 Task: Select Kindle E-Readers from Kindle E-readers & Books. Add to cart Kindle Fire HD 8-2. Place order for _x000D_
16610 Lowe Rd_x000D_
Hudson, Michigan(MI), 49247, Cell Number (517) 448-8150
Action: Mouse moved to (42, 57)
Screenshot: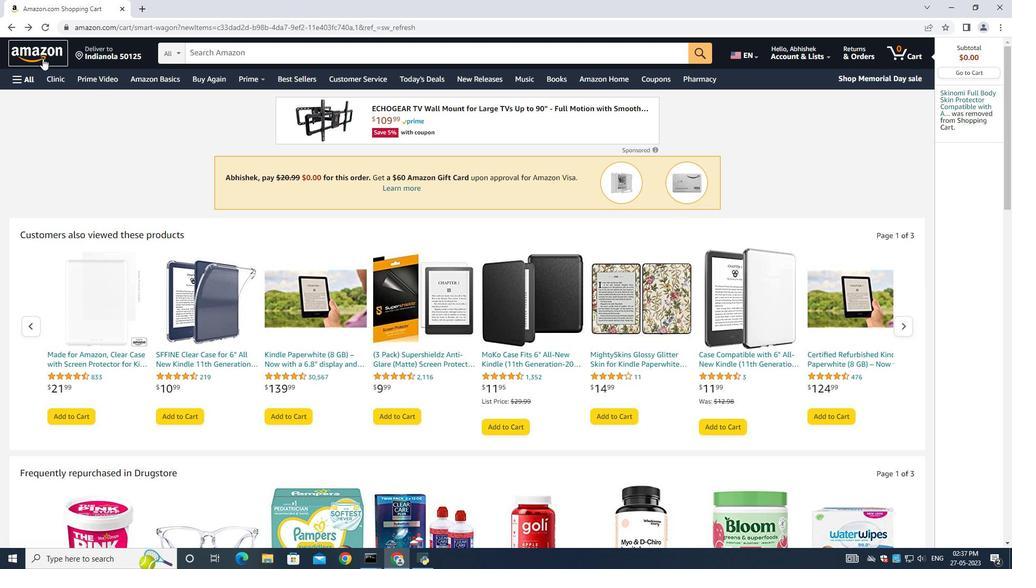 
Action: Mouse pressed left at (42, 57)
Screenshot: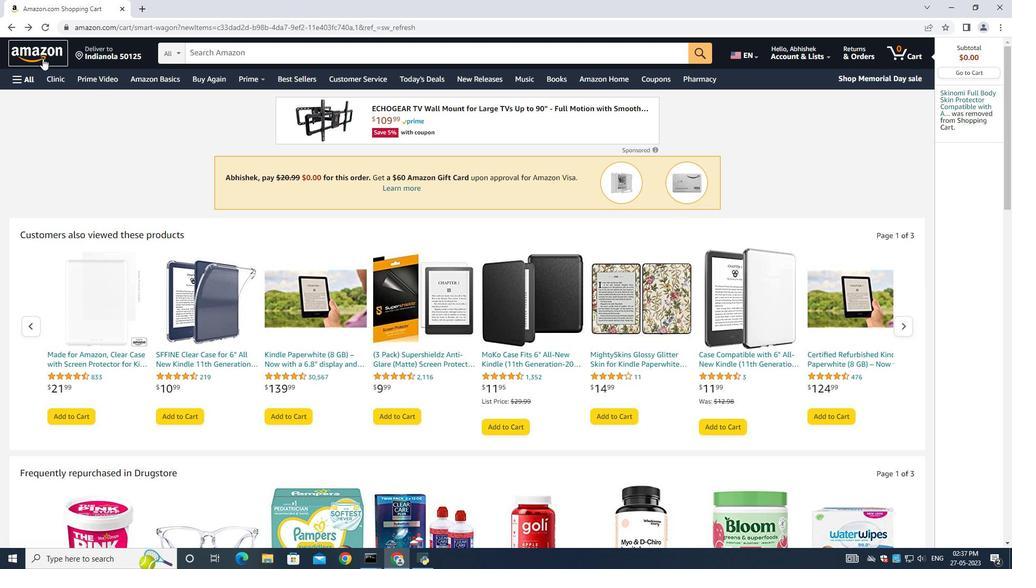 
Action: Mouse moved to (21, 73)
Screenshot: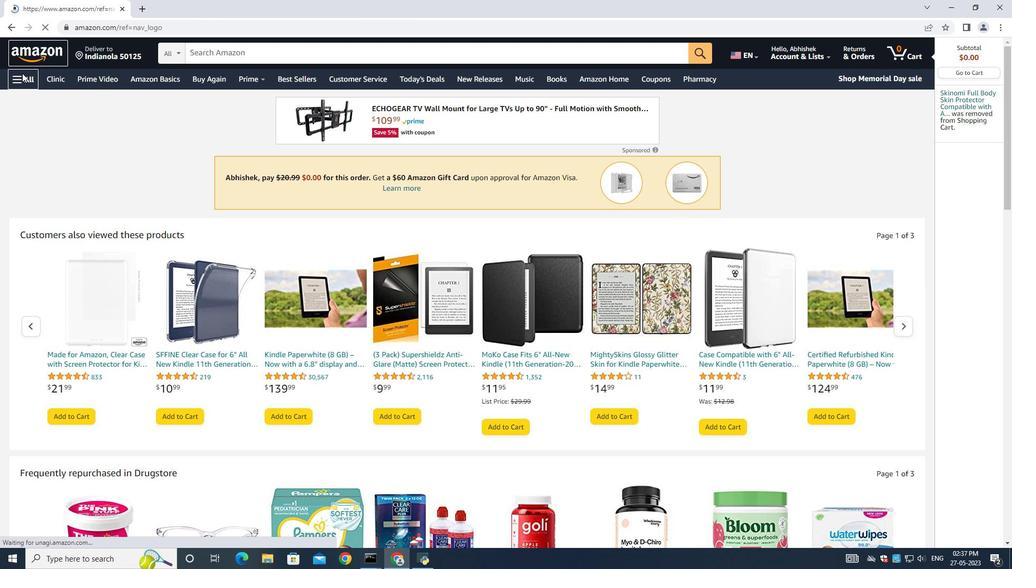 
Action: Mouse pressed left at (21, 73)
Screenshot: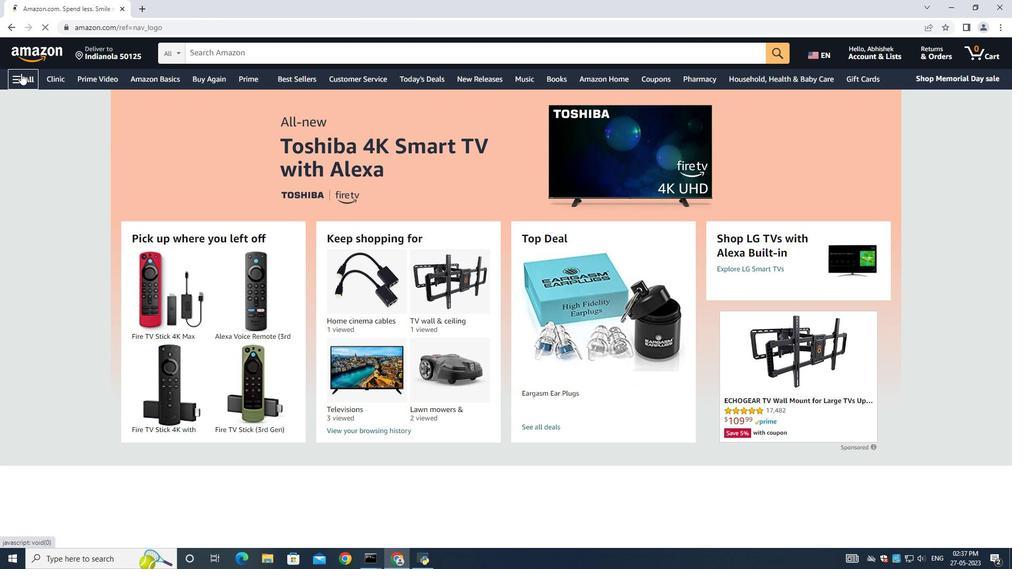 
Action: Mouse moved to (67, 318)
Screenshot: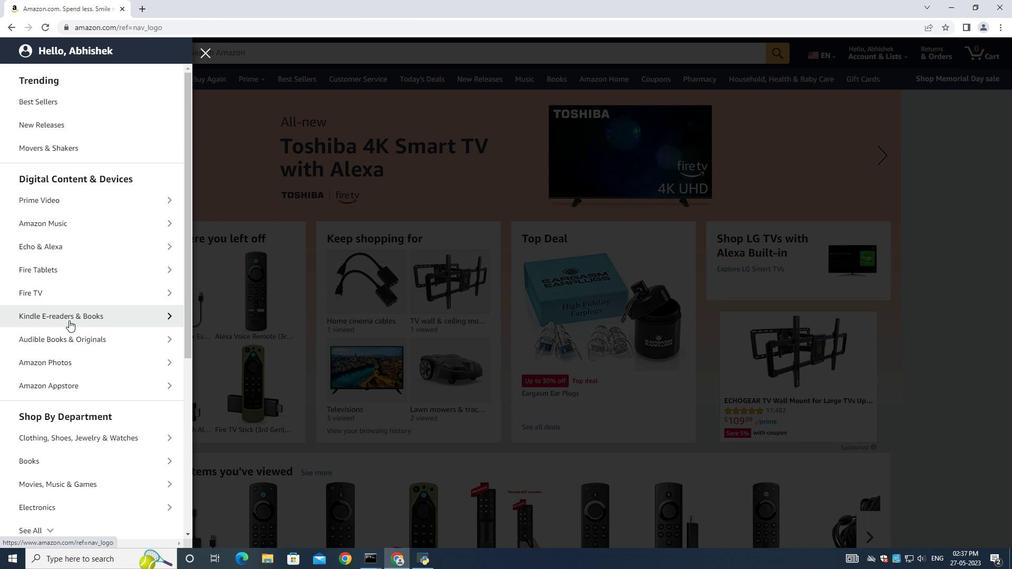 
Action: Mouse pressed left at (67, 318)
Screenshot: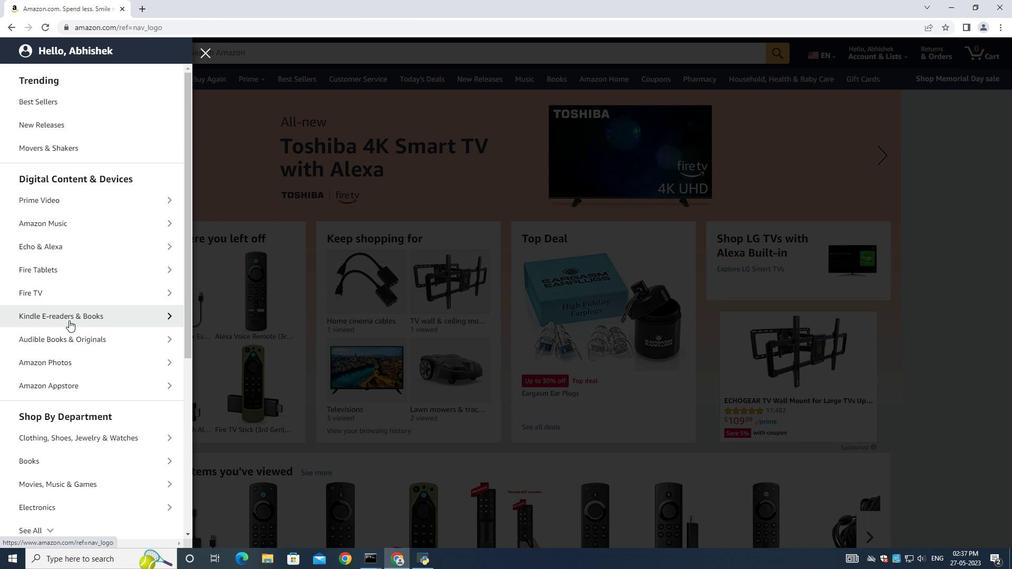 
Action: Mouse moved to (69, 266)
Screenshot: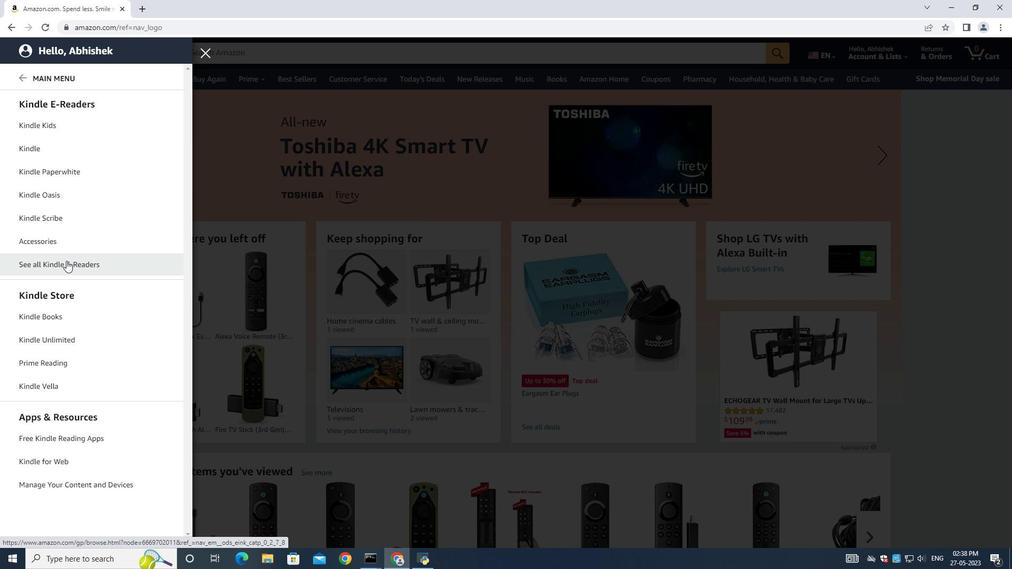 
Action: Mouse pressed left at (69, 266)
Screenshot: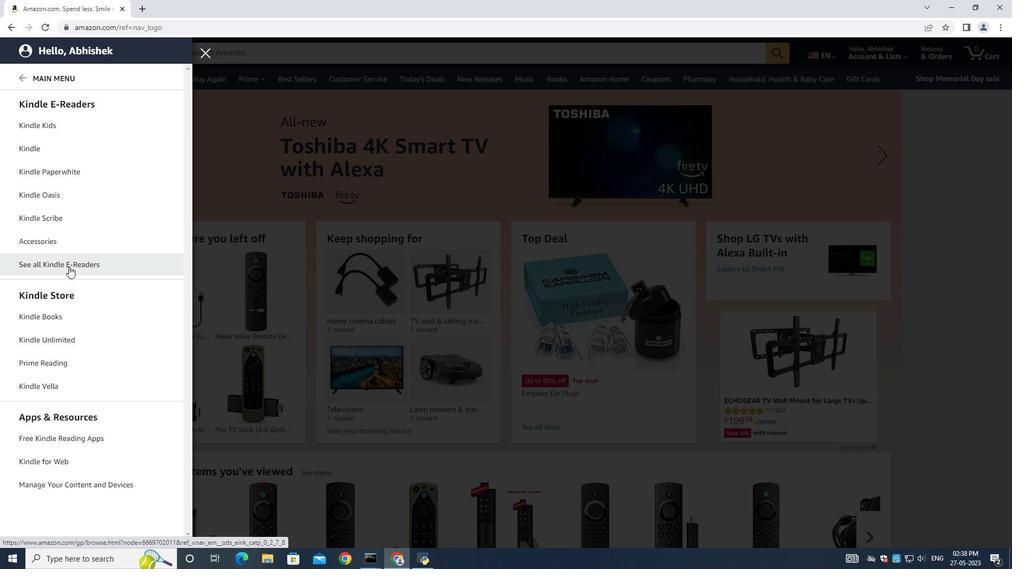 
Action: Mouse moved to (317, 52)
Screenshot: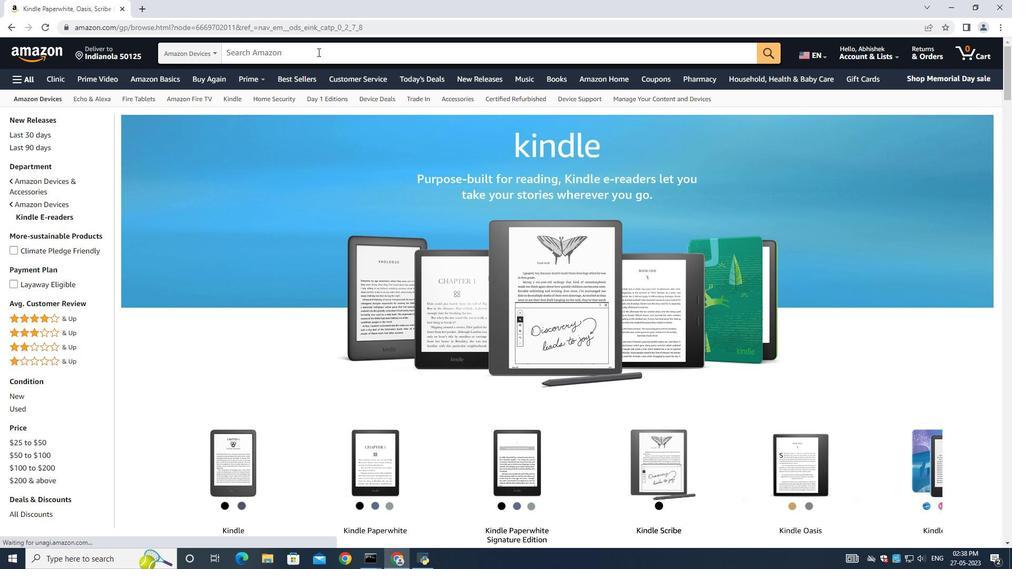 
Action: Mouse pressed left at (317, 52)
Screenshot: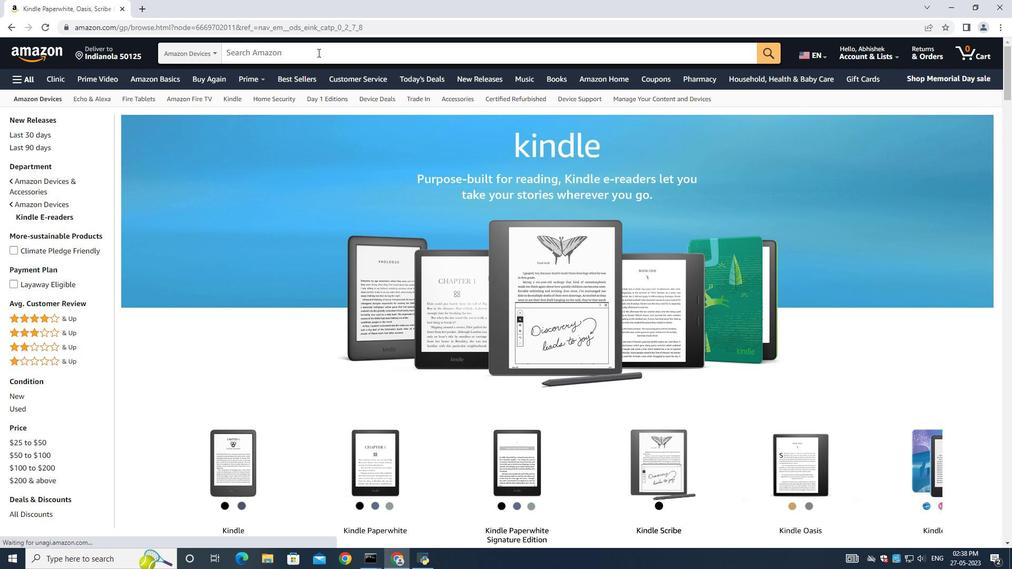 
Action: Mouse moved to (316, 53)
Screenshot: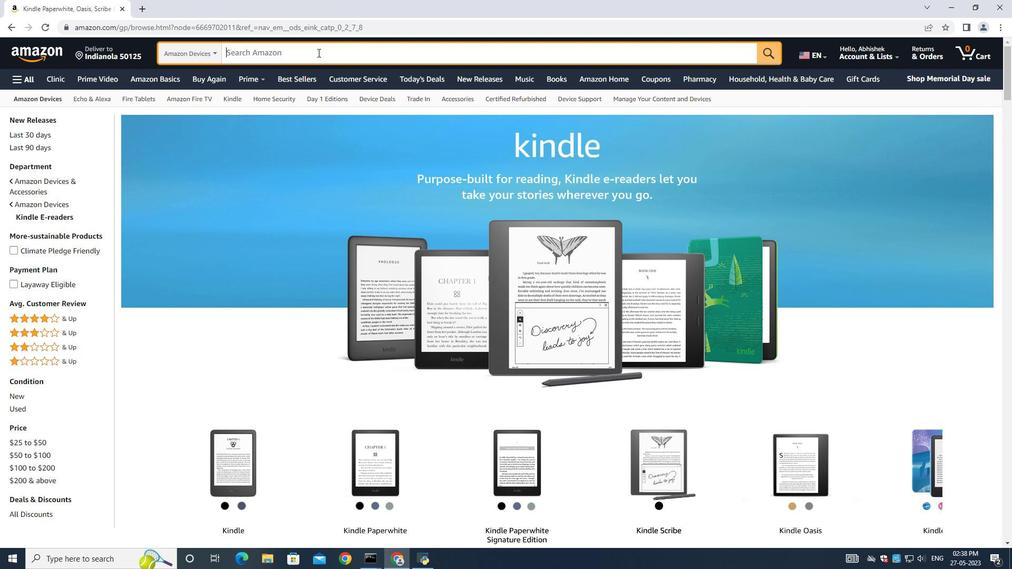 
Action: Key pressed <Key.shift>Kindle<Key.space><Key.shift><Key.shift><Key.shift><Key.shift><Key.shift><Key.shift><Key.shift>Fire<Key.space><Key.shift>HD<Key.space>8<Key.enter>
Screenshot: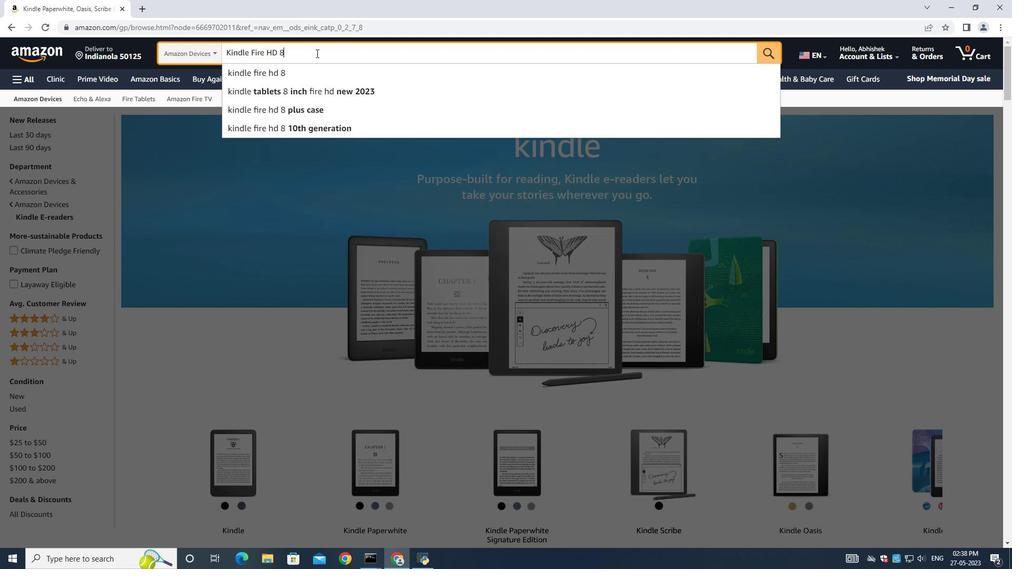 
Action: Mouse moved to (429, 168)
Screenshot: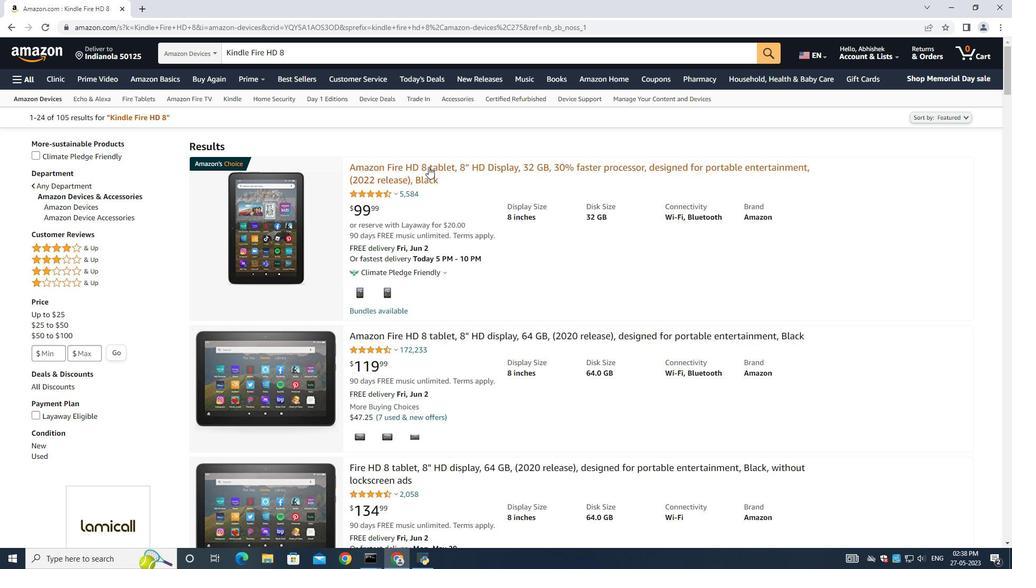 
Action: Mouse pressed left at (429, 168)
Screenshot: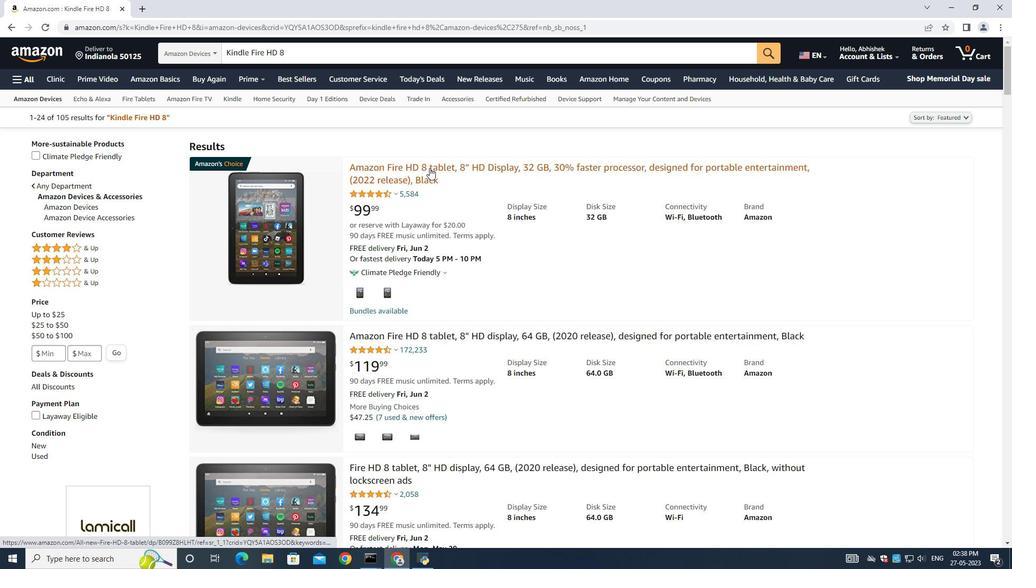 
Action: Mouse moved to (770, 311)
Screenshot: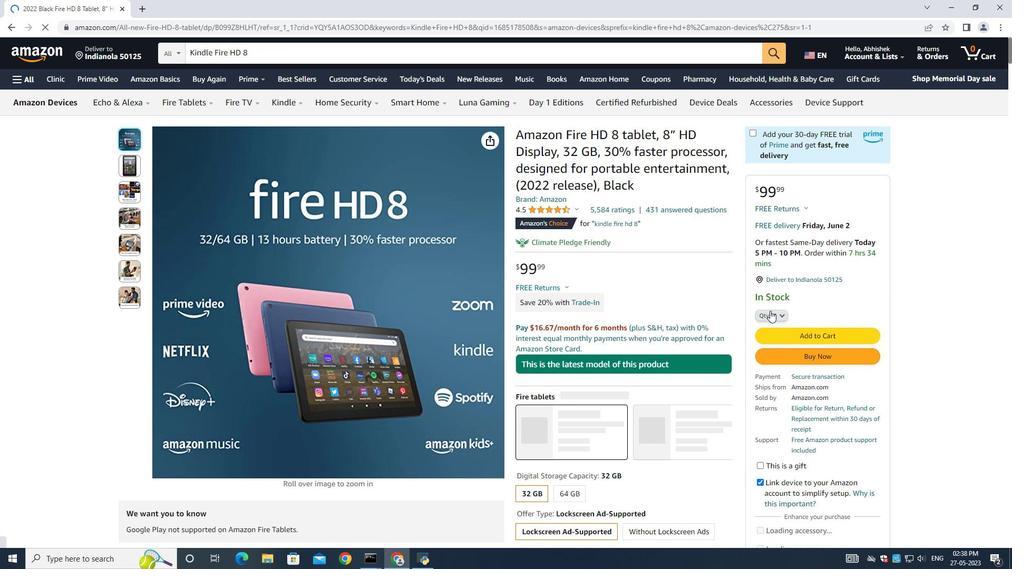 
Action: Mouse pressed left at (770, 311)
Screenshot: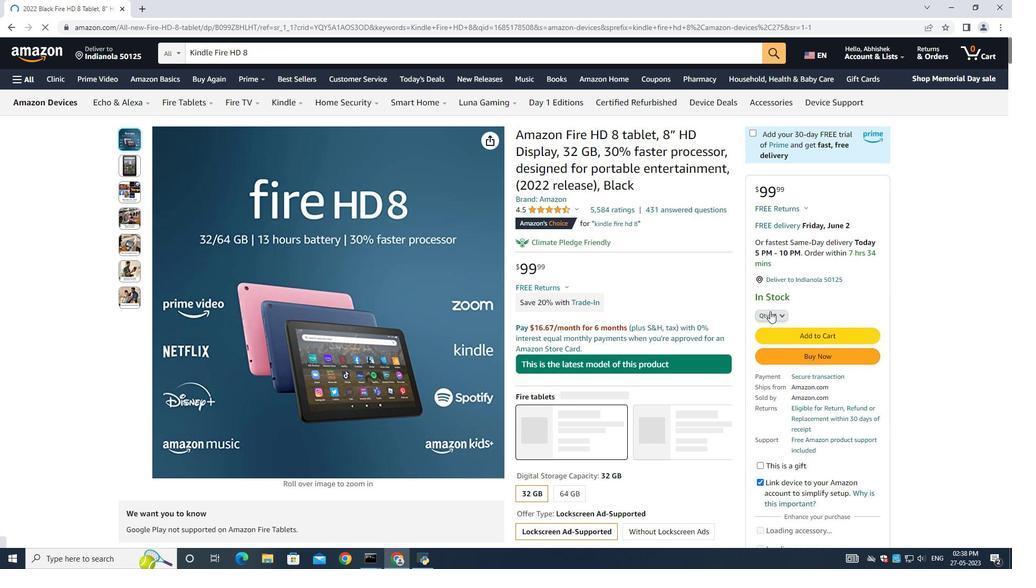 
Action: Mouse moved to (767, 331)
Screenshot: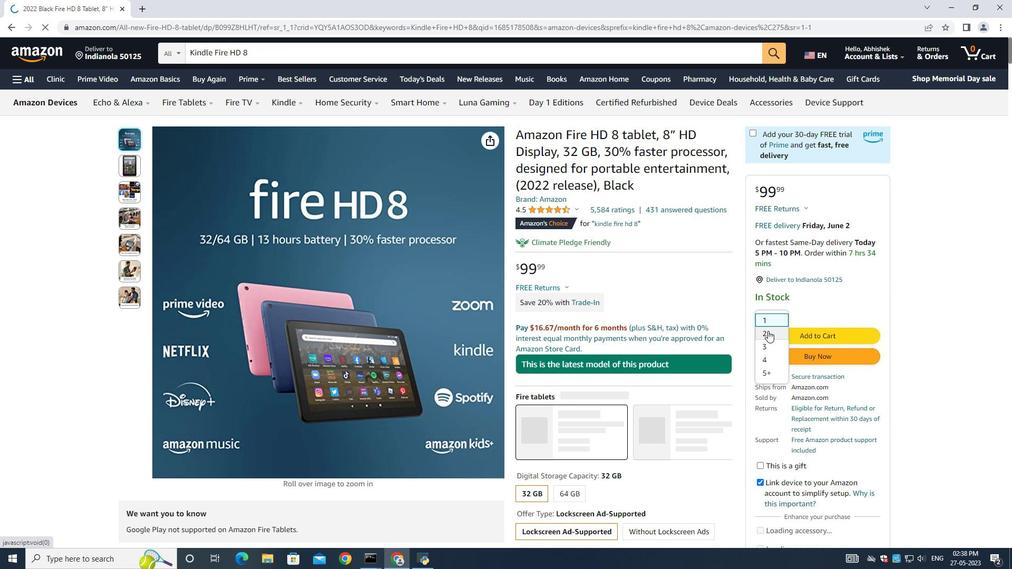 
Action: Mouse pressed left at (767, 331)
Screenshot: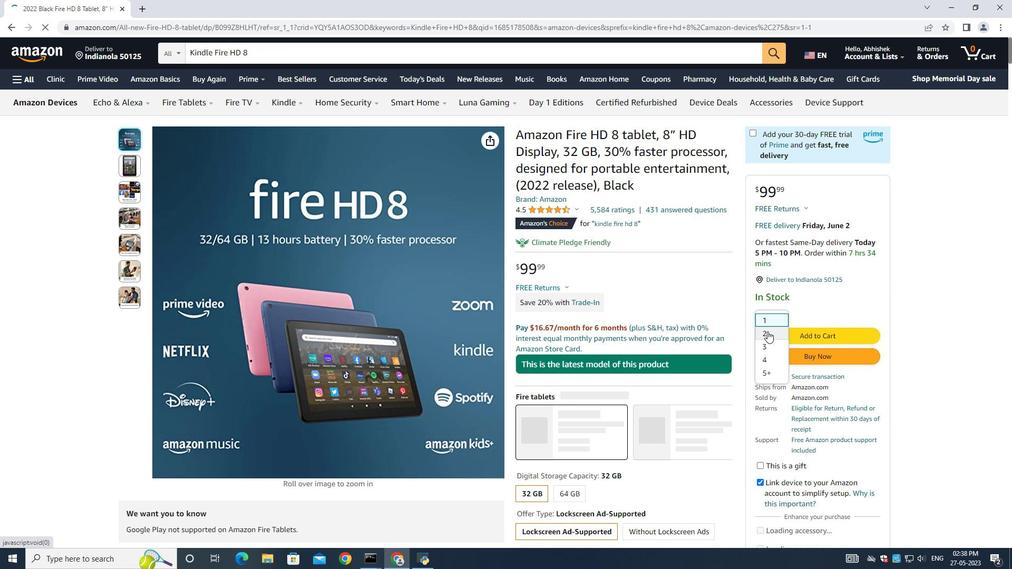
Action: Mouse moved to (791, 333)
Screenshot: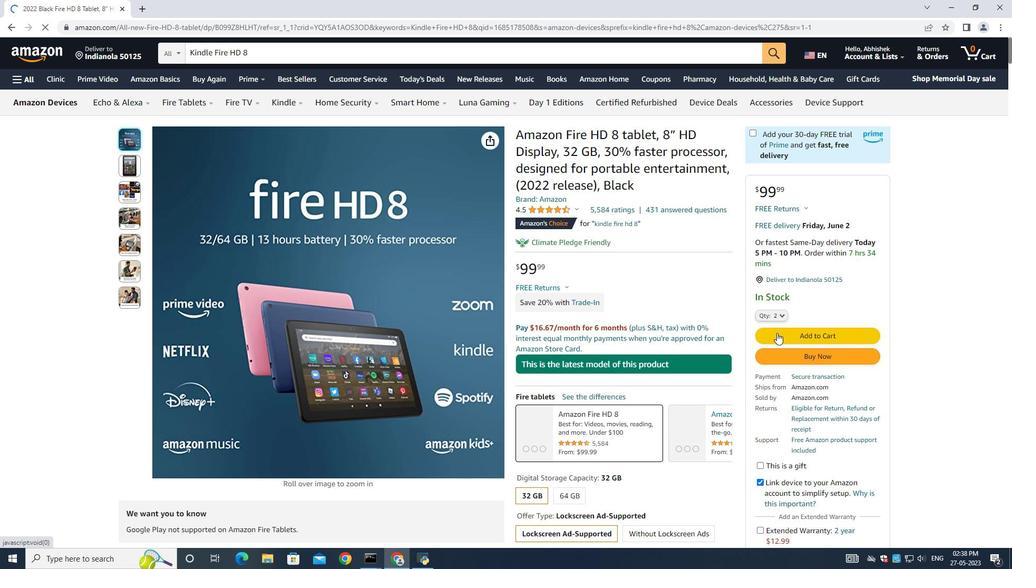
Action: Mouse pressed left at (791, 333)
Screenshot: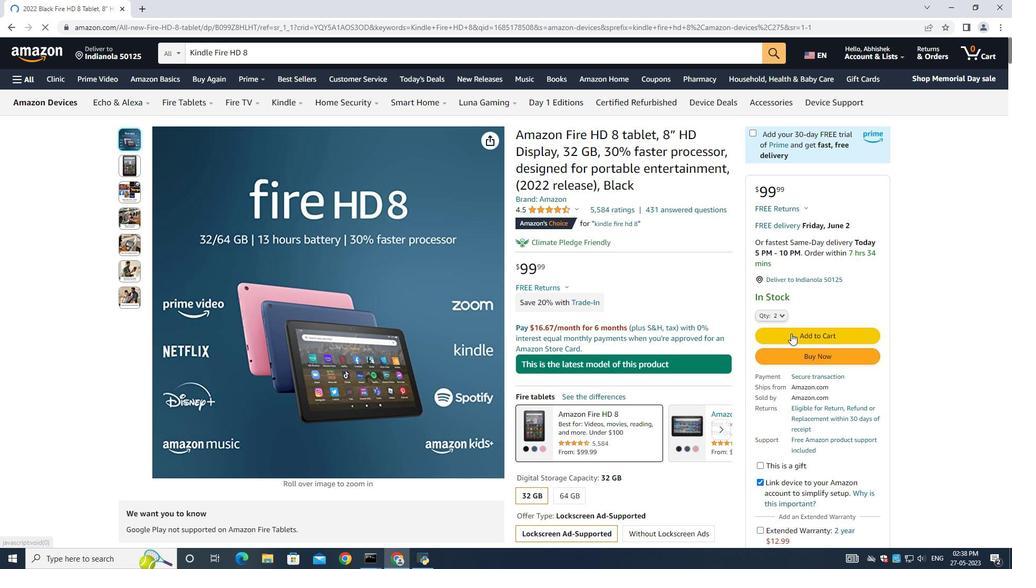 
Action: Mouse moved to (598, 344)
Screenshot: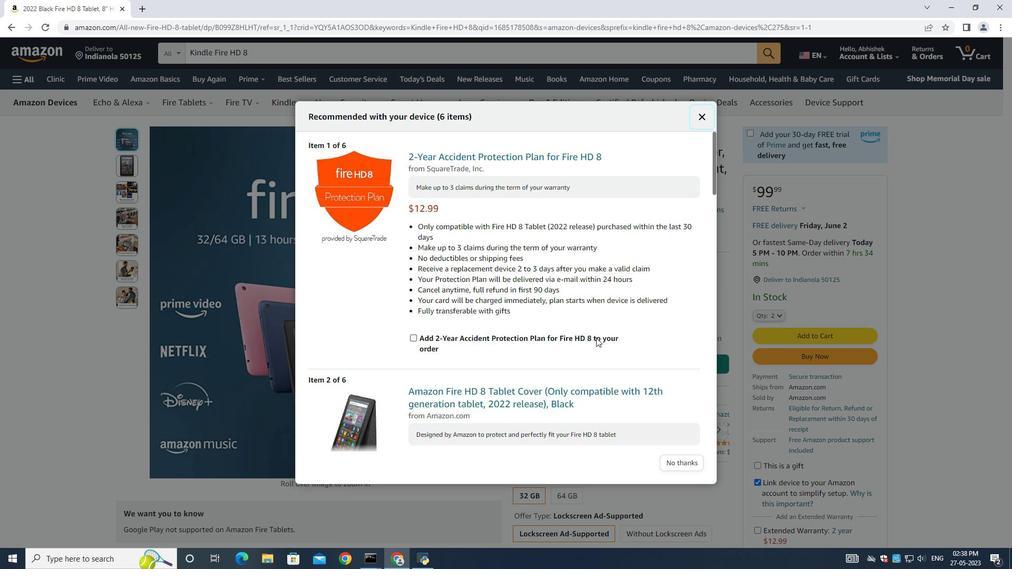 
Action: Mouse scrolled (598, 343) with delta (0, 0)
Screenshot: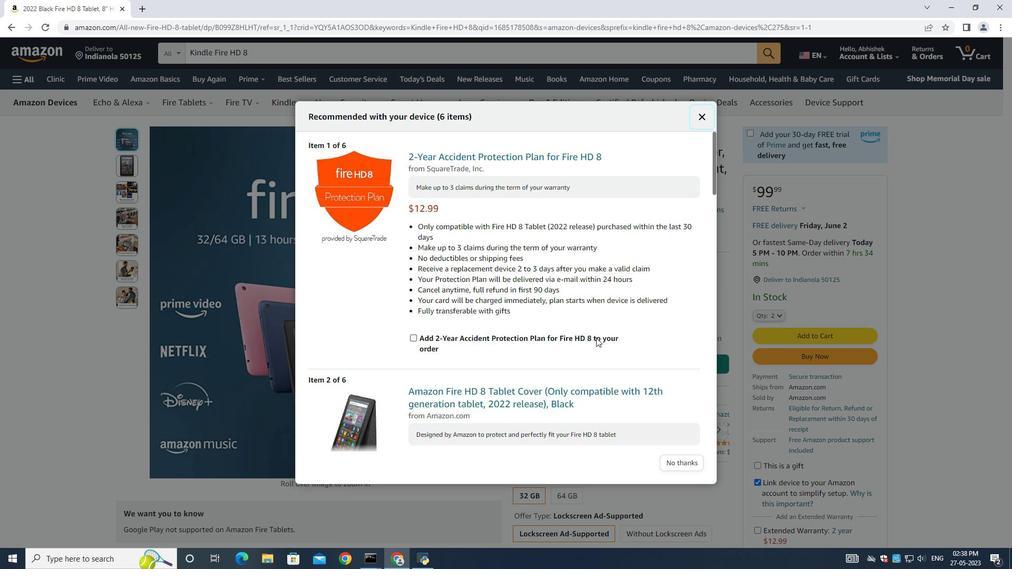 
Action: Mouse moved to (599, 349)
Screenshot: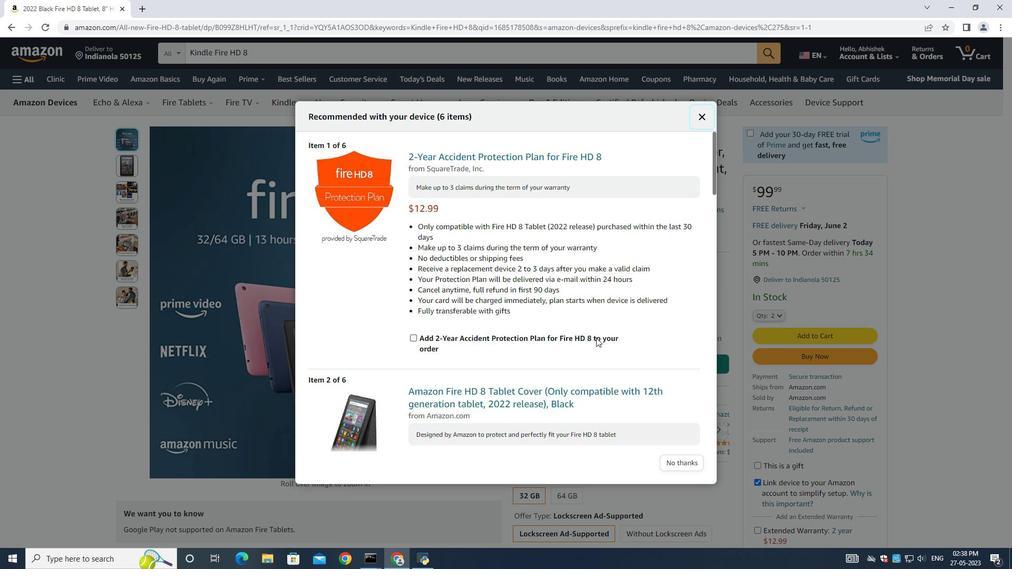 
Action: Mouse scrolled (599, 348) with delta (0, 0)
Screenshot: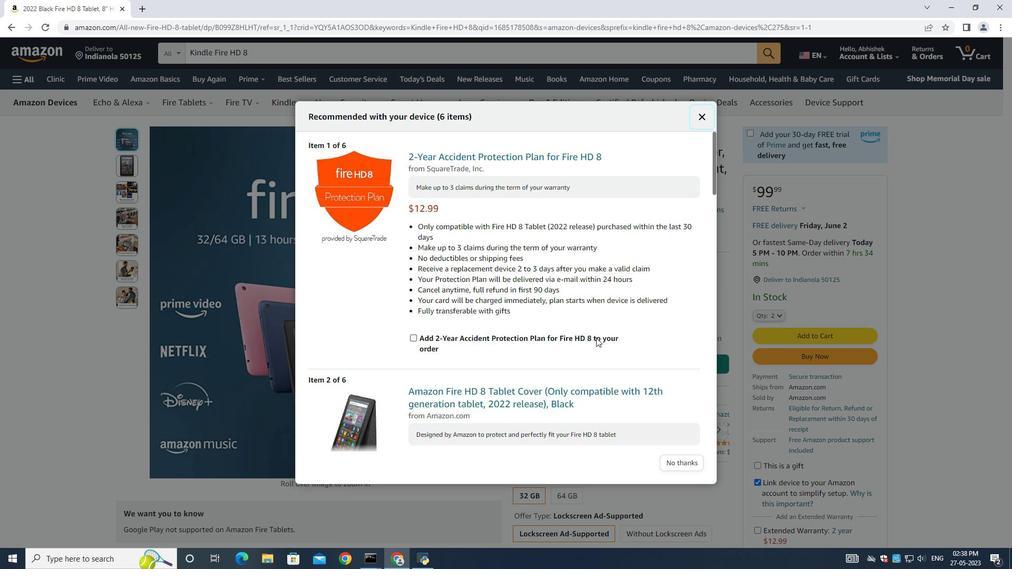 
Action: Mouse moved to (600, 351)
Screenshot: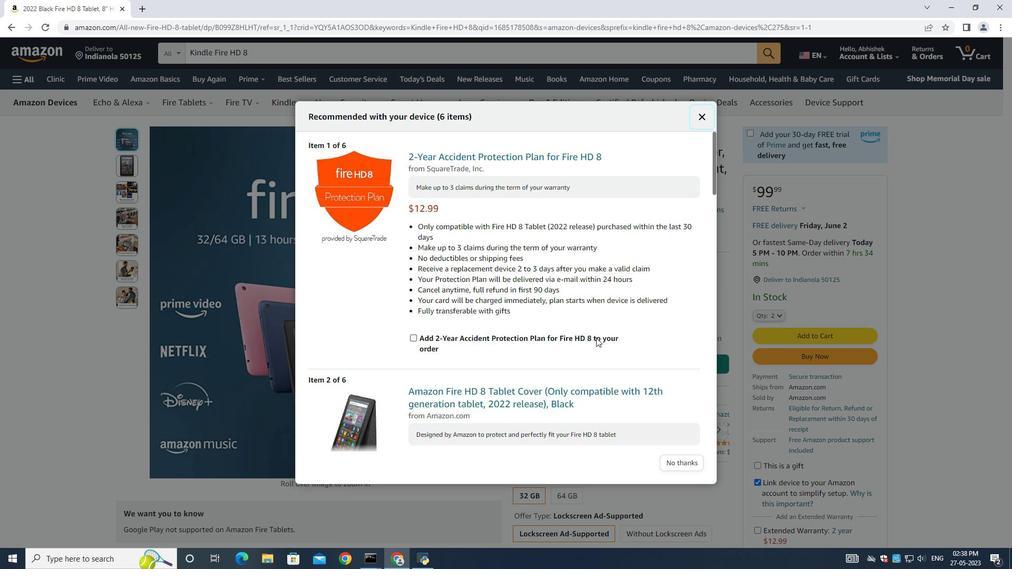 
Action: Mouse scrolled (600, 349) with delta (0, 0)
Screenshot: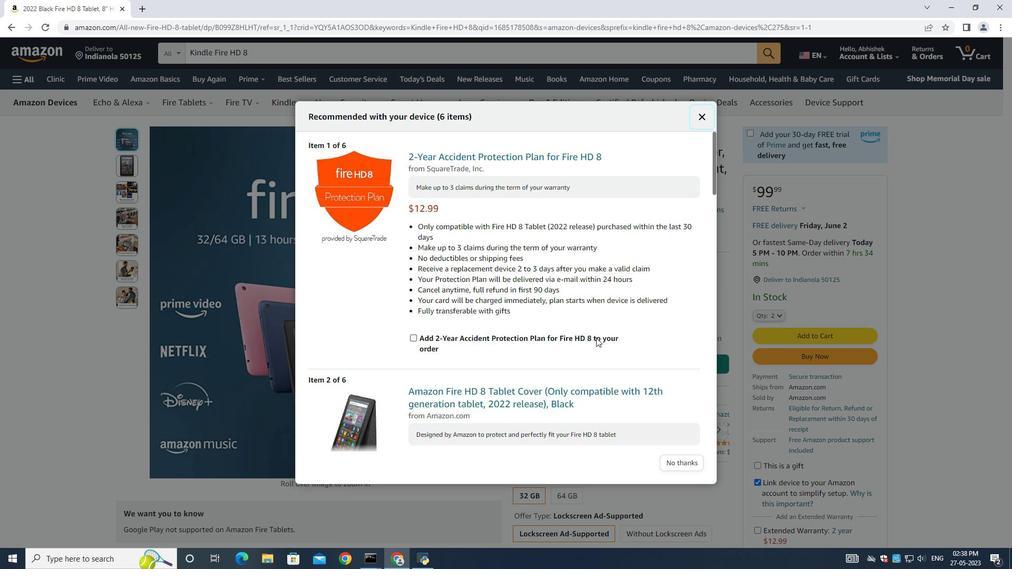 
Action: Mouse scrolled (600, 350) with delta (0, 0)
Screenshot: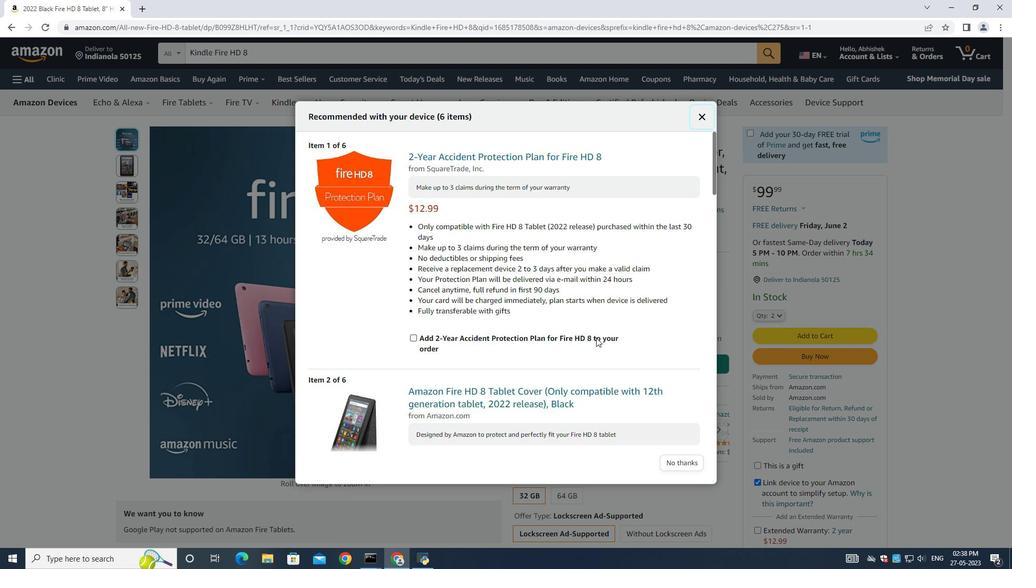 
Action: Mouse scrolled (600, 350) with delta (0, 0)
Screenshot: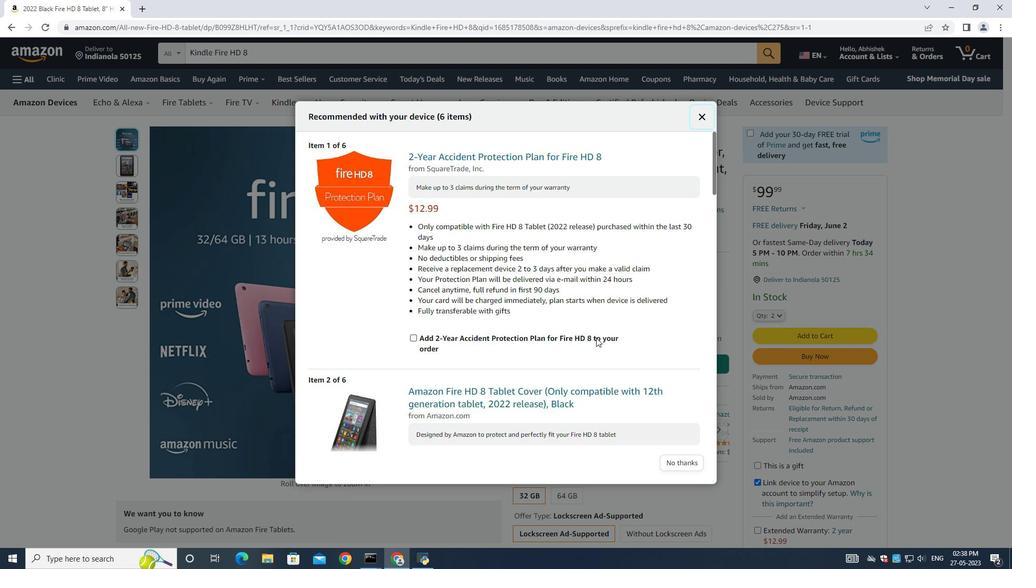 
Action: Mouse moved to (663, 462)
Screenshot: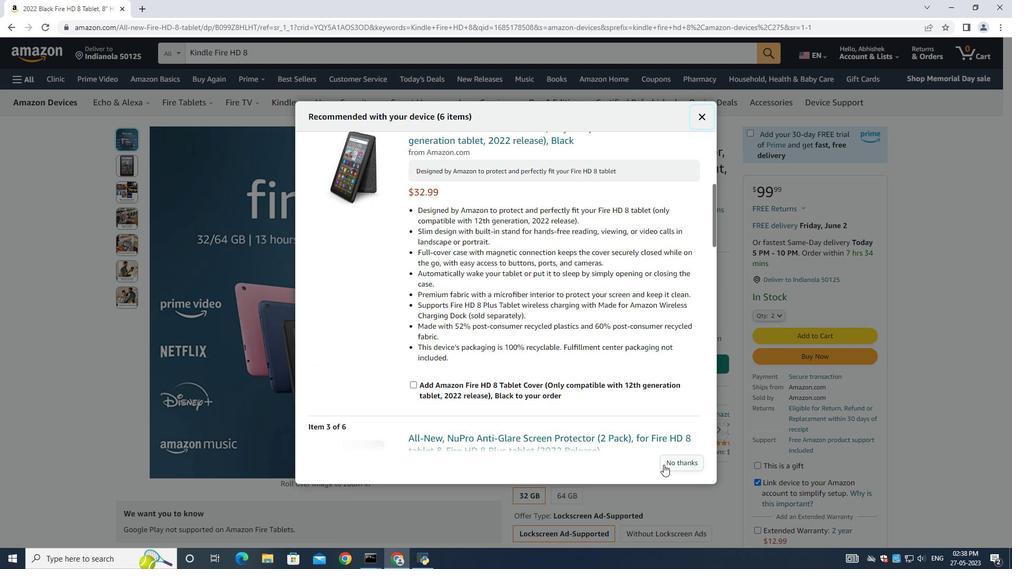 
Action: Mouse pressed left at (663, 462)
Screenshot: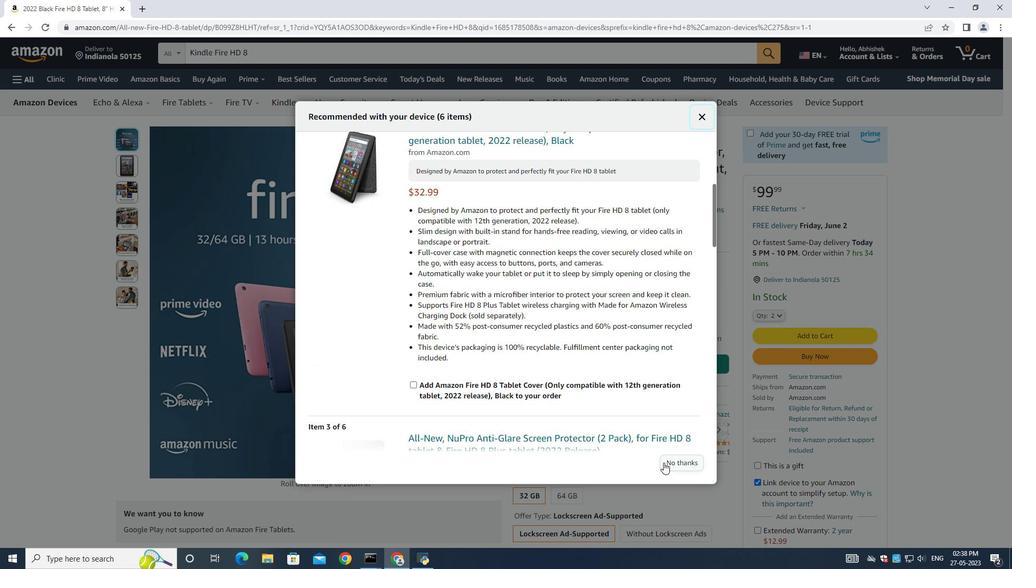
Action: Mouse moved to (745, 134)
Screenshot: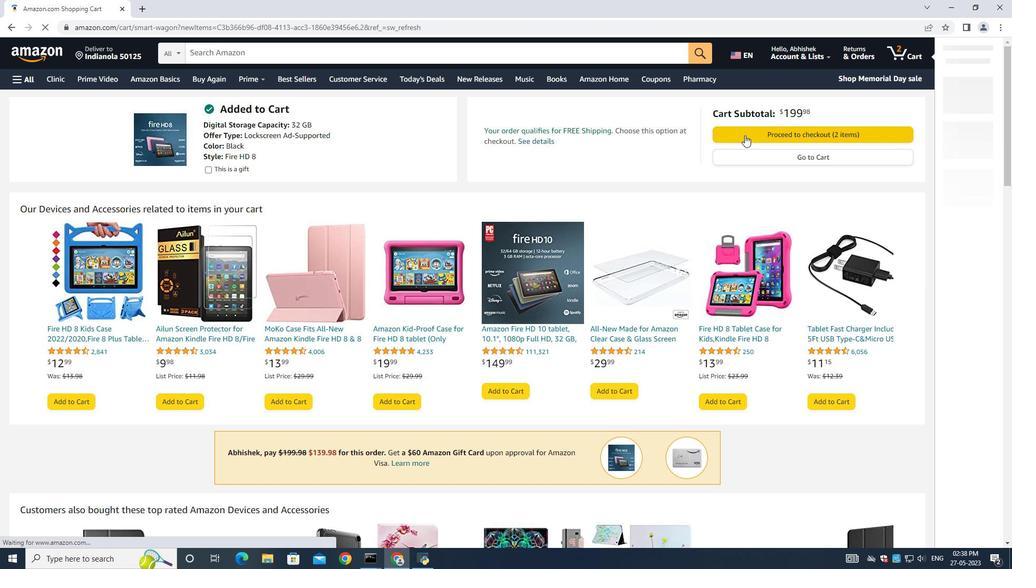 
Action: Mouse pressed left at (745, 134)
Screenshot: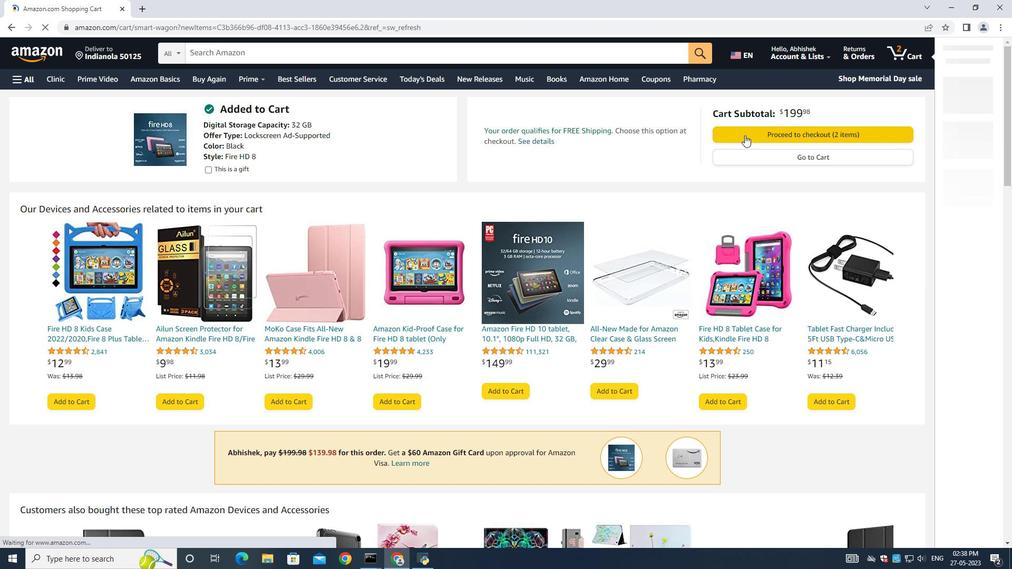 
Action: Mouse moved to (460, 239)
Screenshot: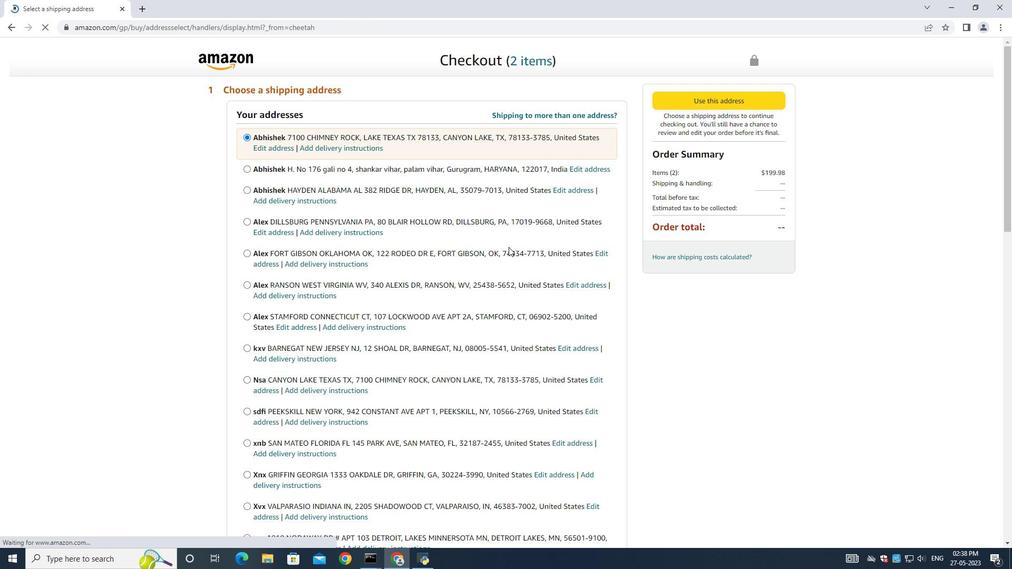 
Action: Mouse scrolled (460, 239) with delta (0, 0)
Screenshot: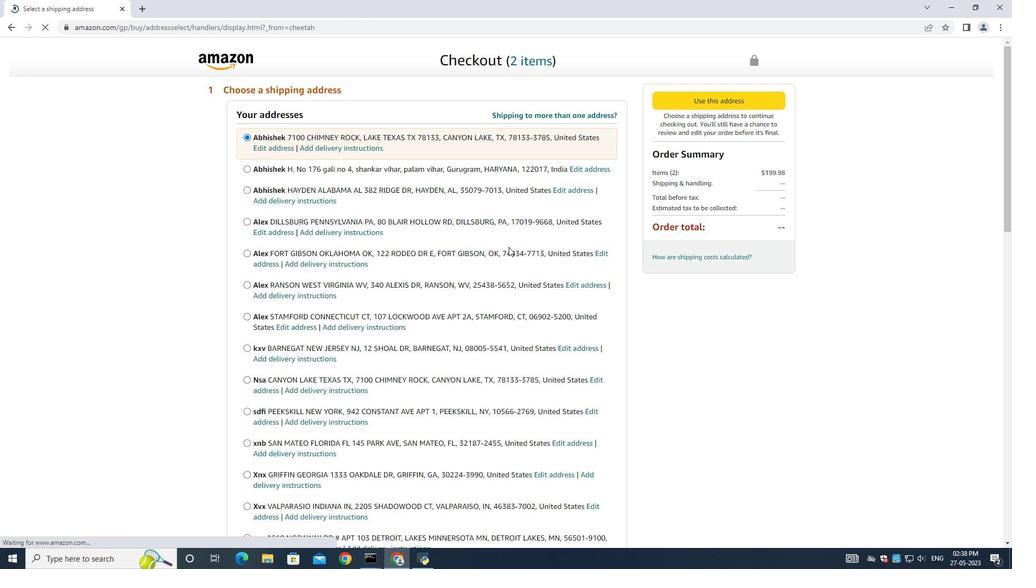
Action: Mouse moved to (460, 239)
Screenshot: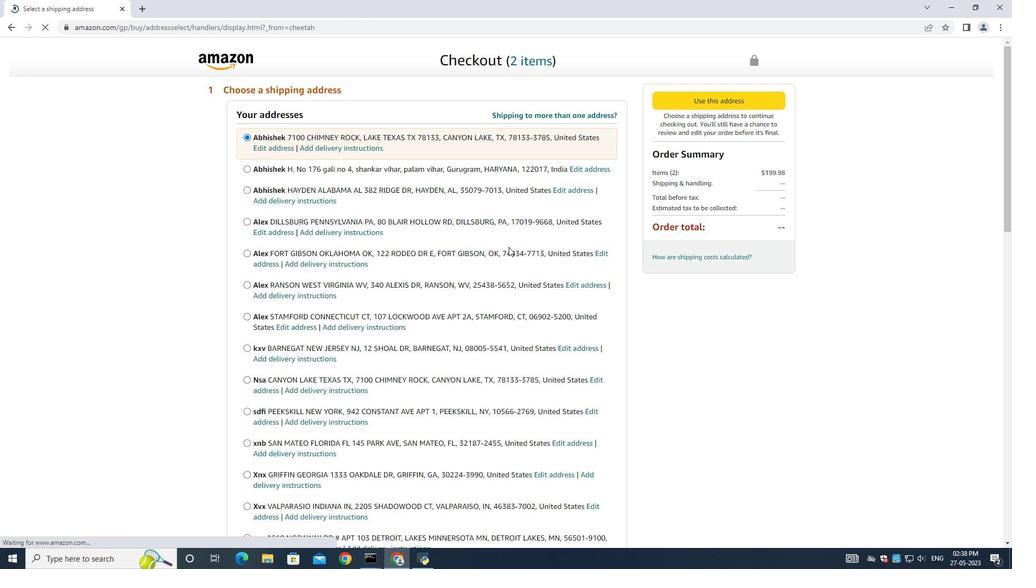 
Action: Mouse scrolled (460, 239) with delta (0, 0)
Screenshot: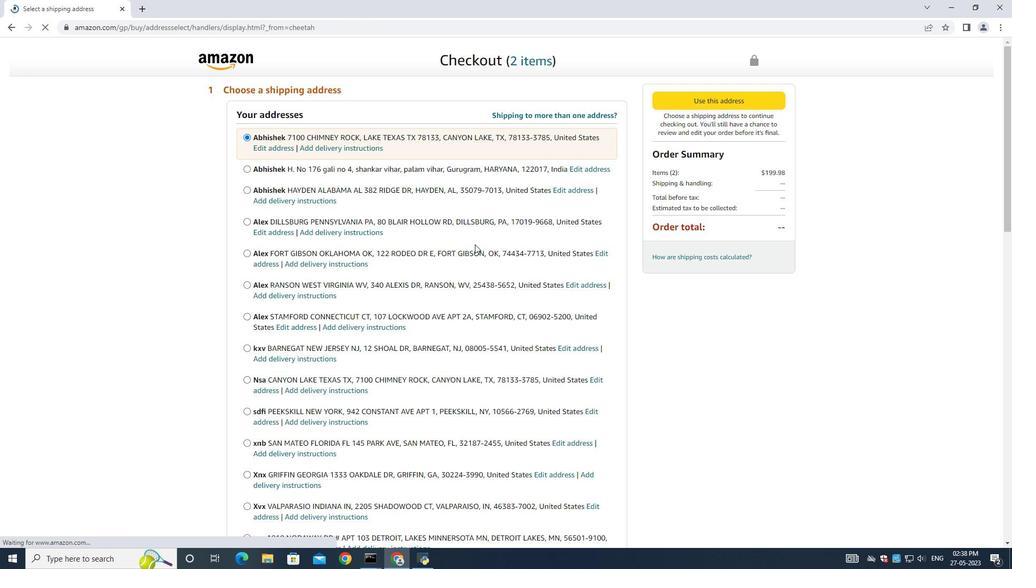 
Action: Mouse moved to (460, 240)
Screenshot: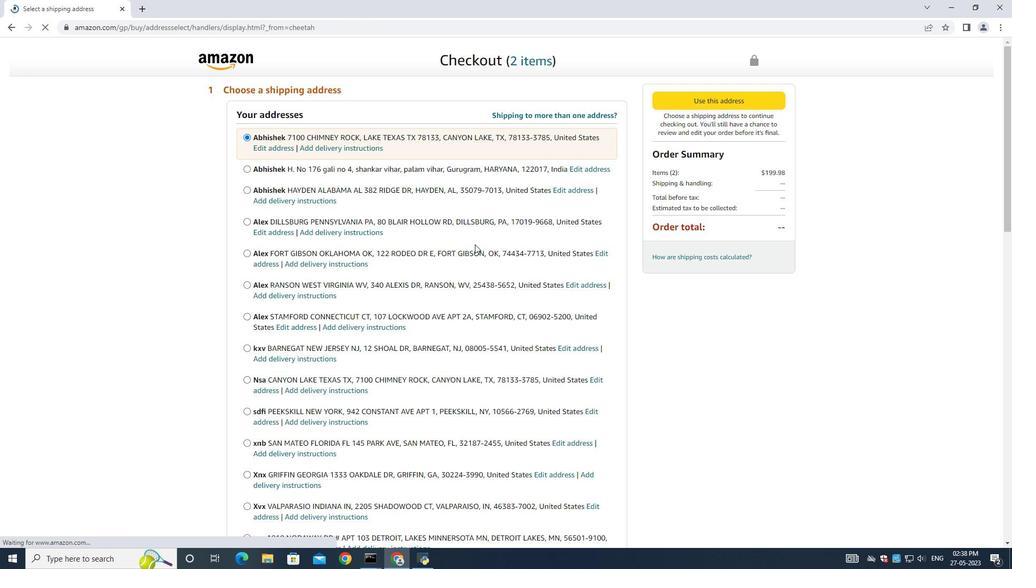 
Action: Mouse scrolled (460, 239) with delta (0, 0)
Screenshot: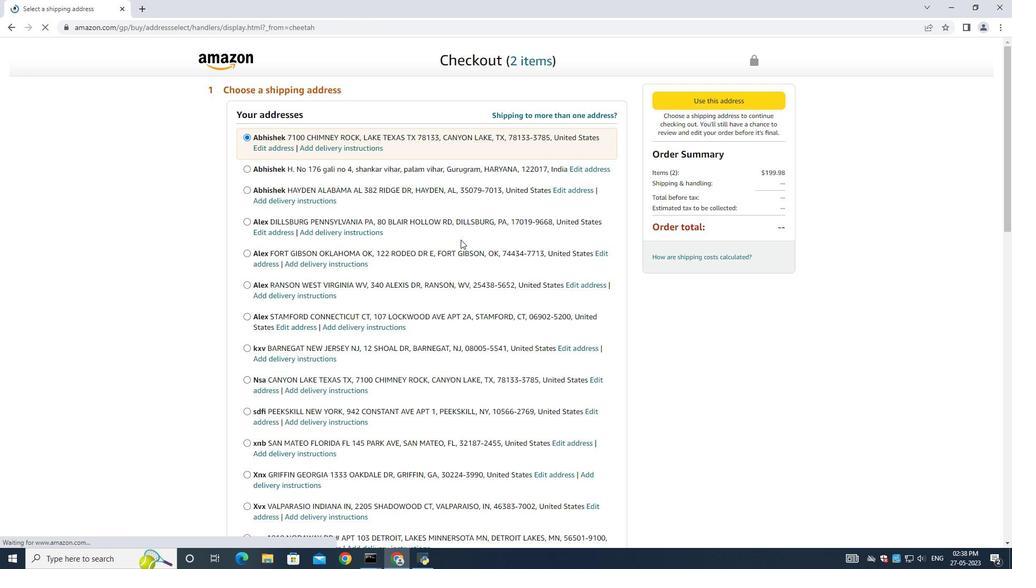 
Action: Mouse moved to (460, 240)
Screenshot: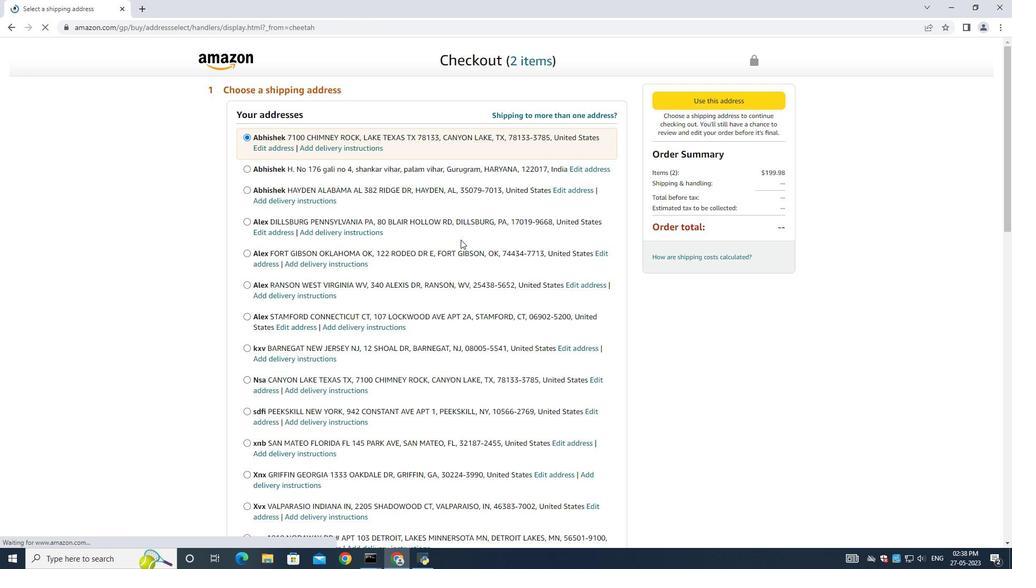 
Action: Mouse scrolled (460, 240) with delta (0, 0)
Screenshot: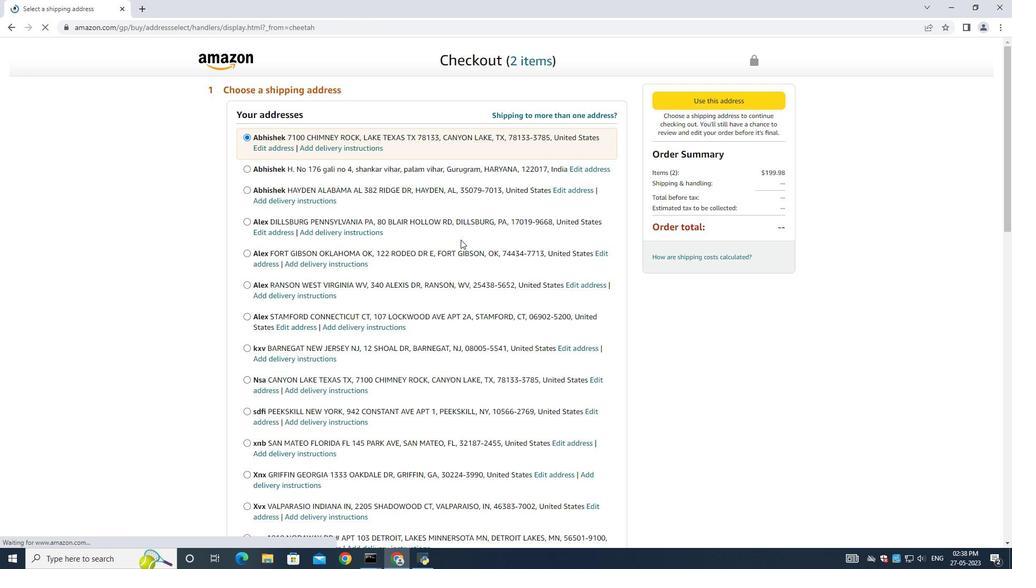 
Action: Mouse scrolled (460, 240) with delta (0, 0)
Screenshot: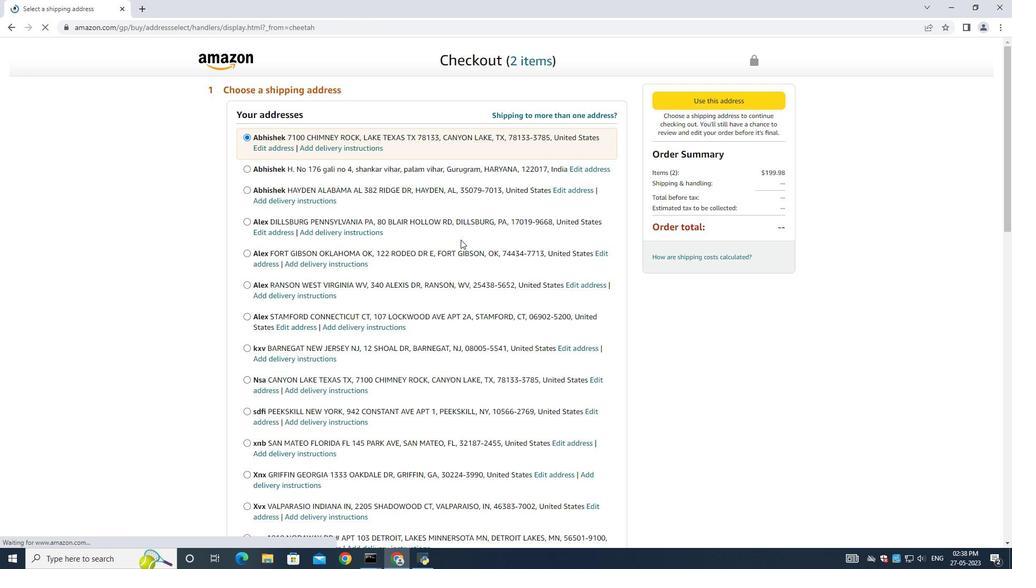 
Action: Mouse scrolled (460, 240) with delta (0, 0)
Screenshot: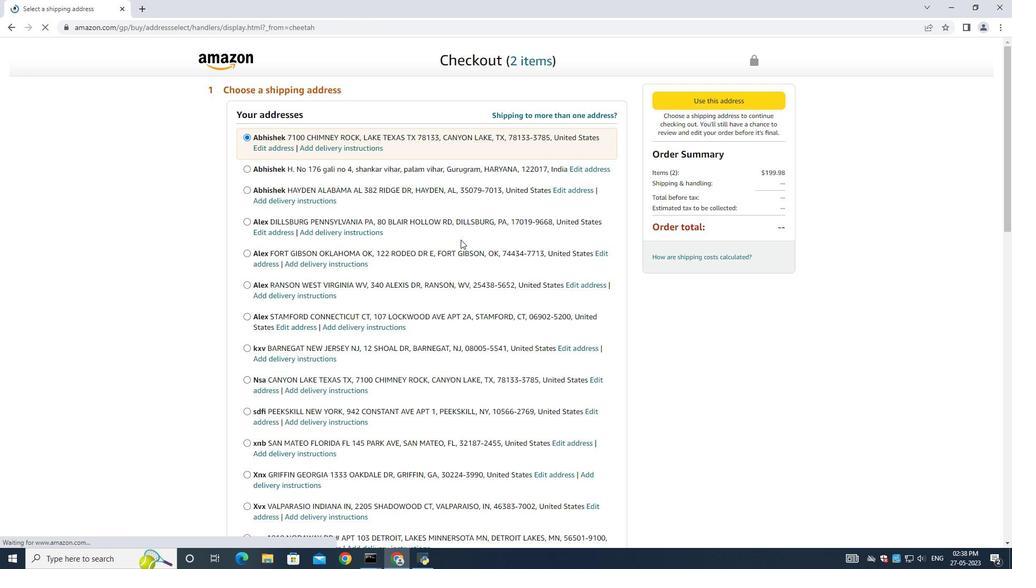 
Action: Mouse scrolled (460, 240) with delta (0, 0)
Screenshot: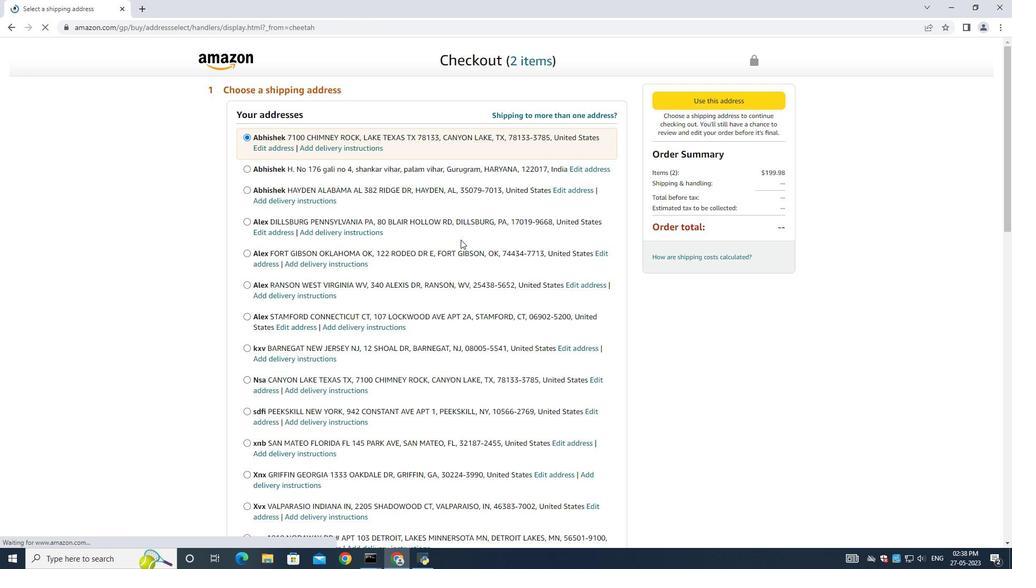 
Action: Mouse moved to (466, 236)
Screenshot: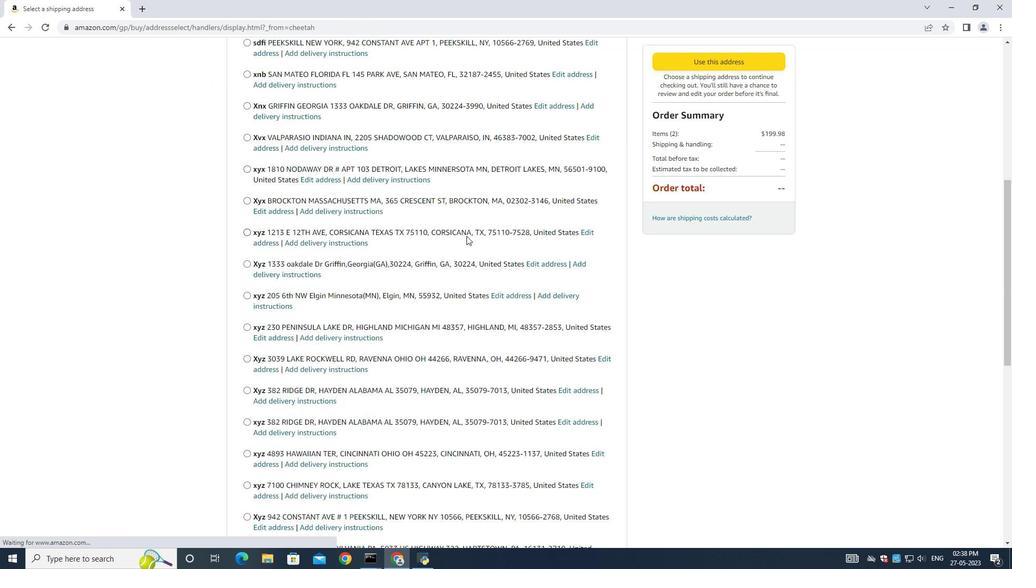 
Action: Mouse scrolled (466, 235) with delta (0, 0)
Screenshot: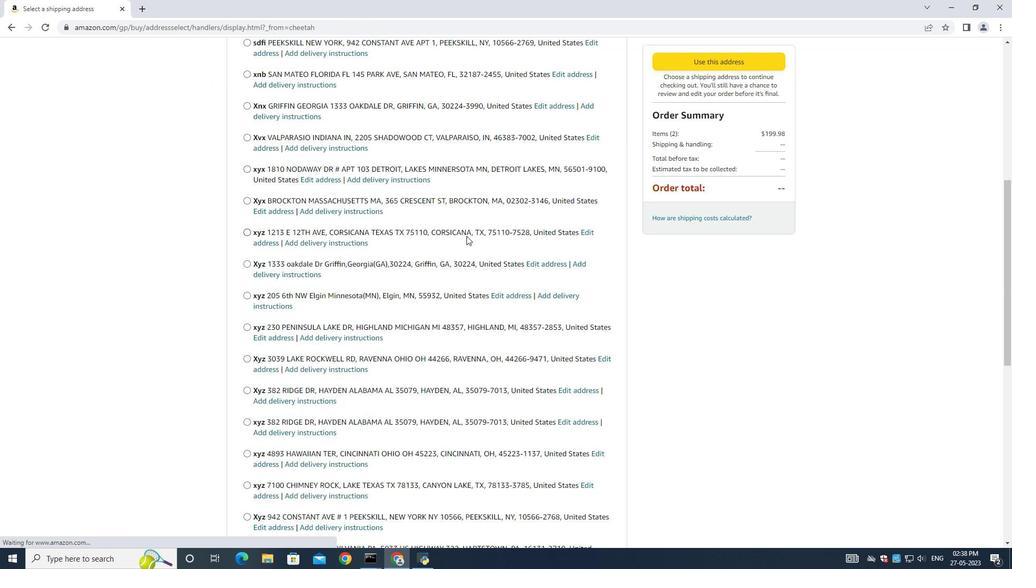 
Action: Mouse scrolled (466, 235) with delta (0, 0)
Screenshot: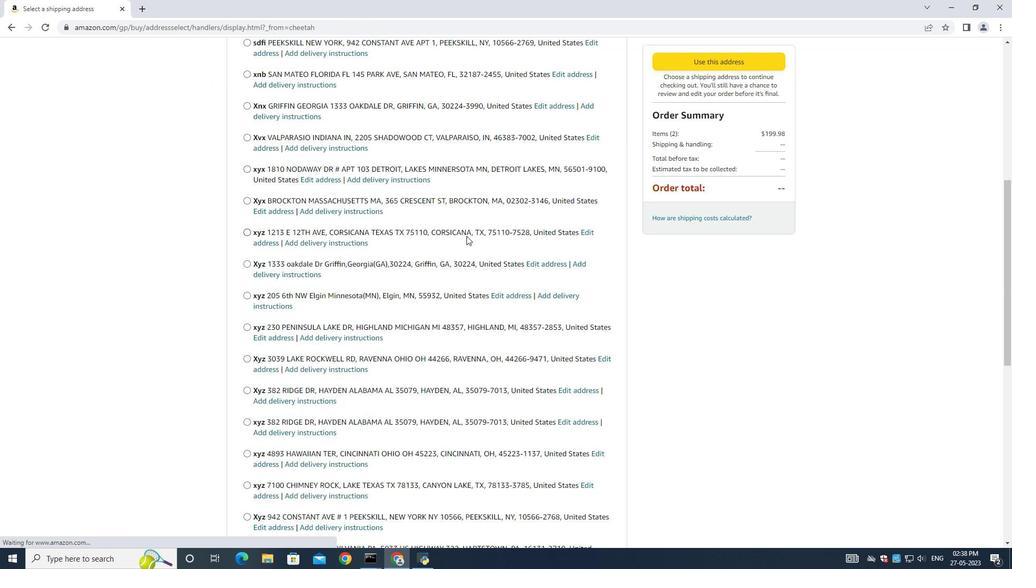 
Action: Mouse scrolled (466, 235) with delta (0, 0)
Screenshot: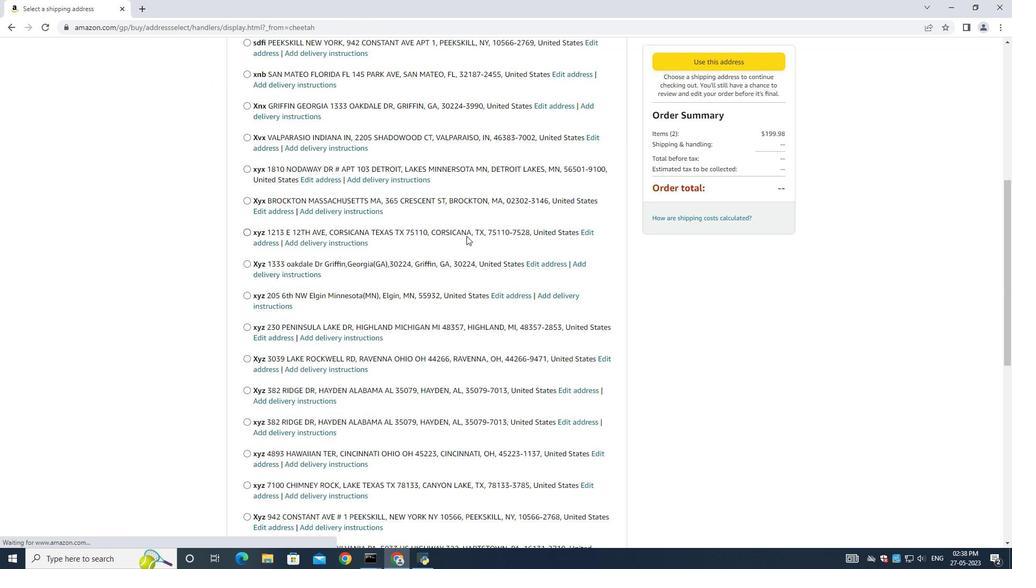 
Action: Mouse scrolled (466, 235) with delta (0, 0)
Screenshot: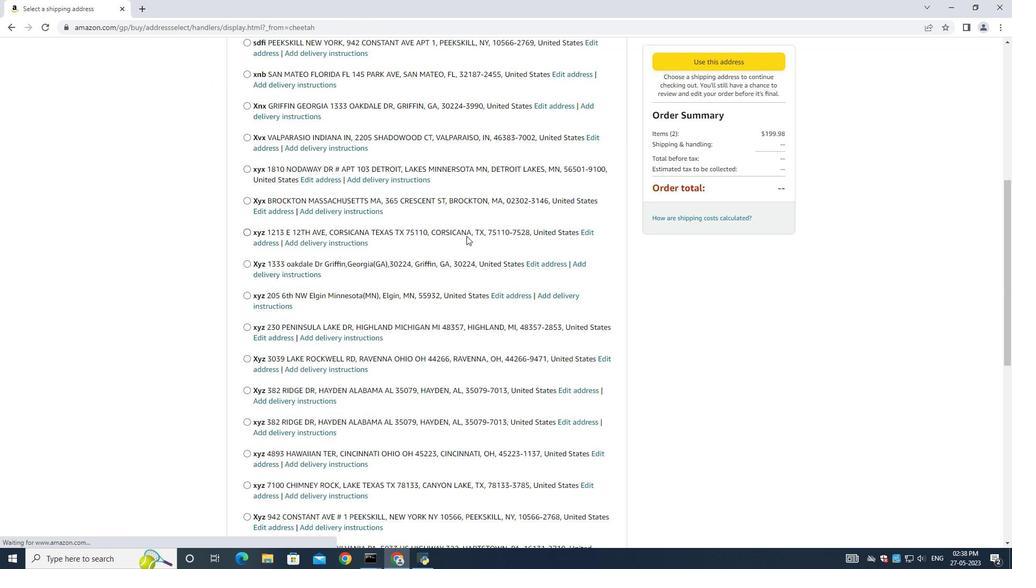 
Action: Mouse scrolled (466, 235) with delta (0, 0)
Screenshot: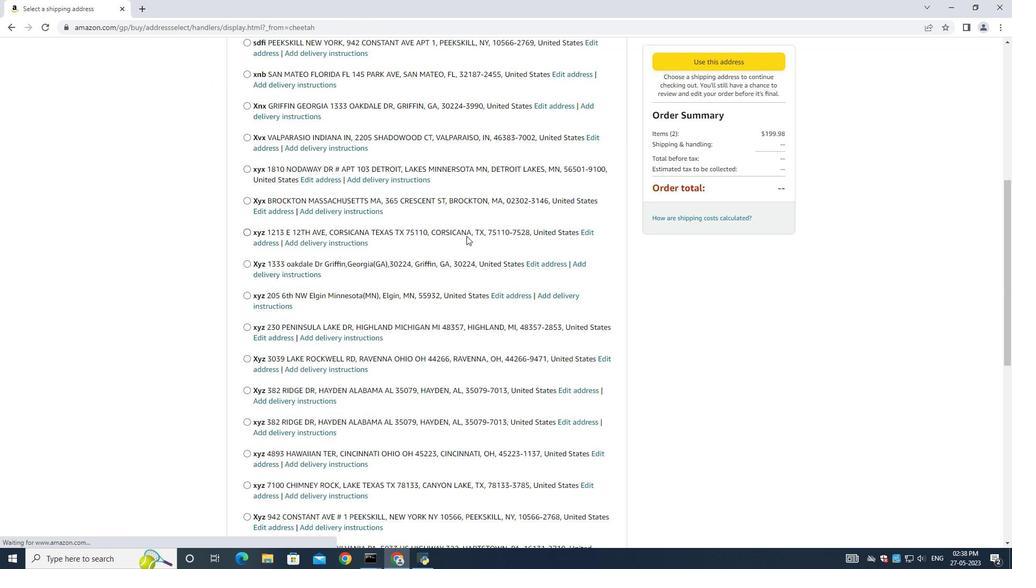 
Action: Mouse moved to (467, 236)
Screenshot: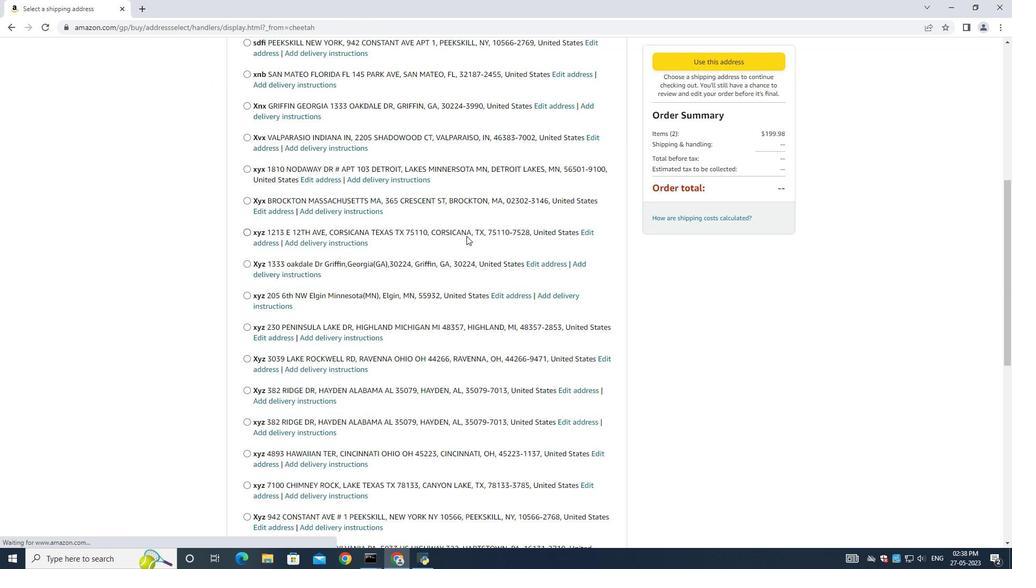 
Action: Mouse scrolled (466, 235) with delta (0, 0)
Screenshot: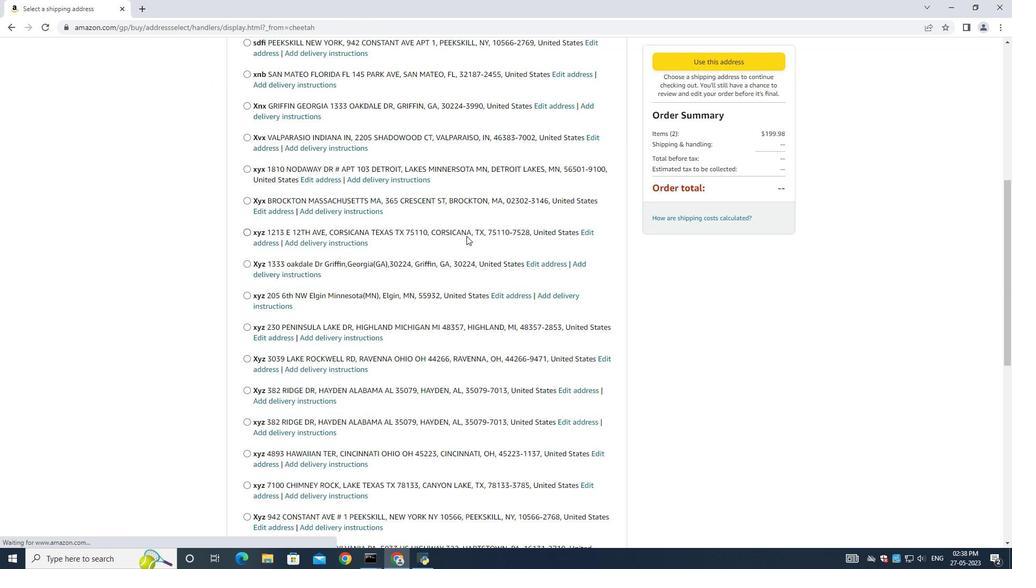 
Action: Mouse moved to (469, 236)
Screenshot: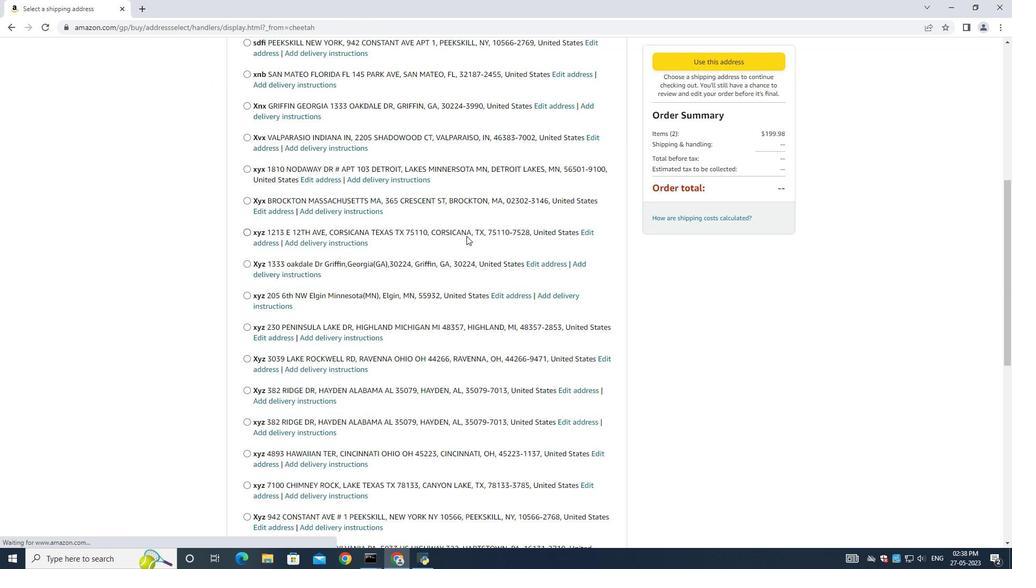
Action: Mouse scrolled (469, 235) with delta (0, 0)
Screenshot: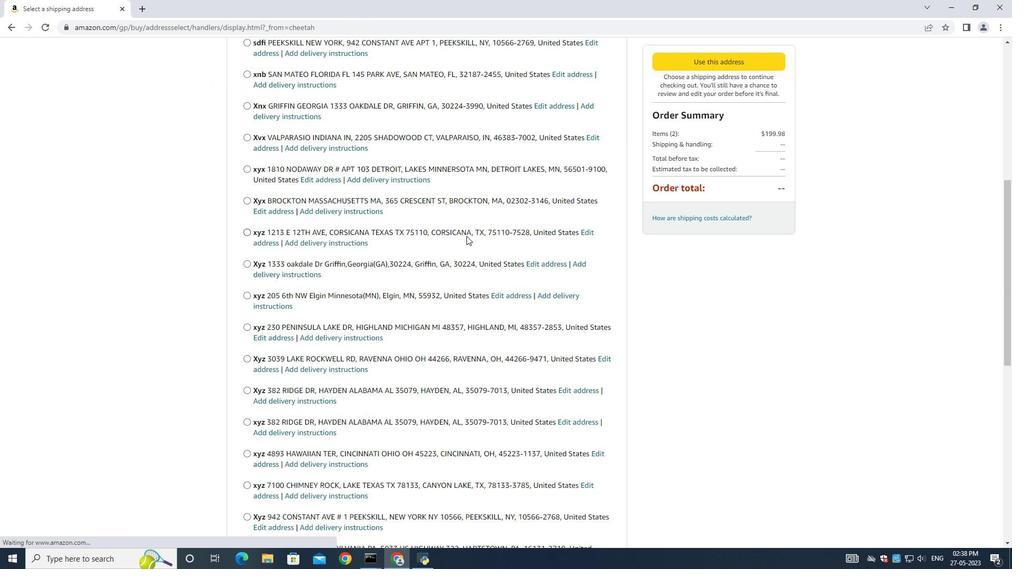 
Action: Mouse moved to (472, 235)
Screenshot: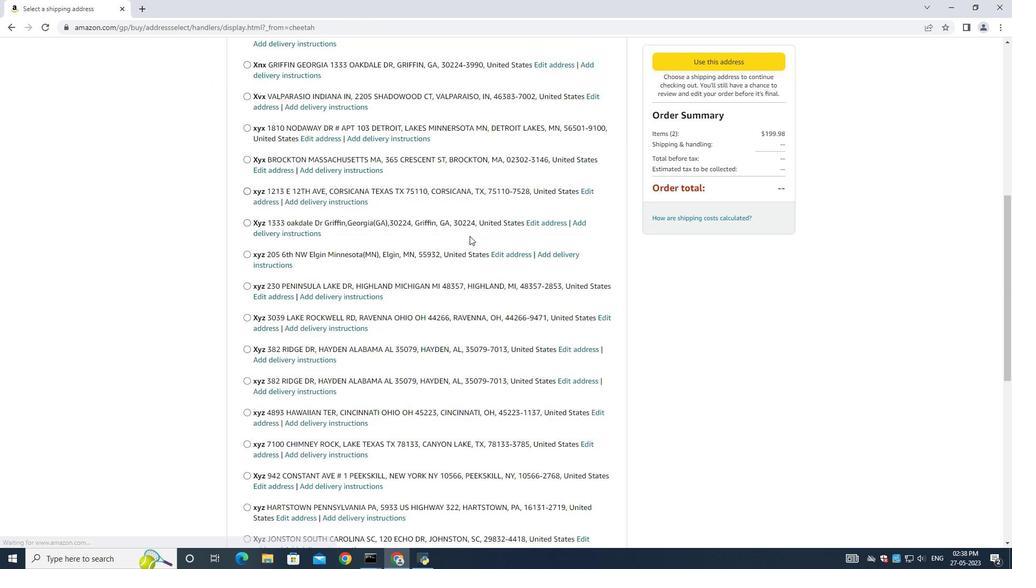 
Action: Mouse scrolled (472, 235) with delta (0, 0)
Screenshot: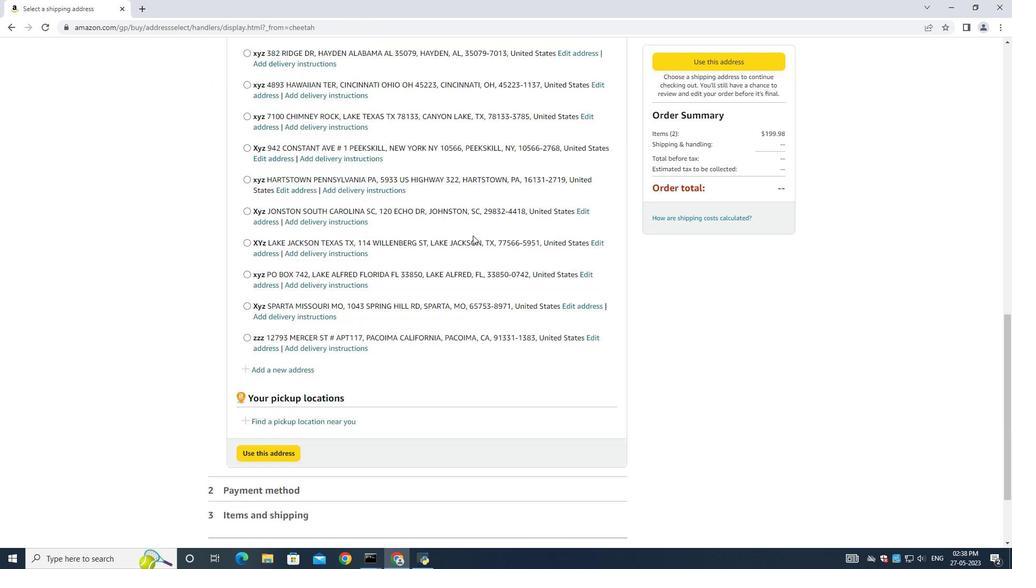 
Action: Mouse scrolled (472, 235) with delta (0, 0)
Screenshot: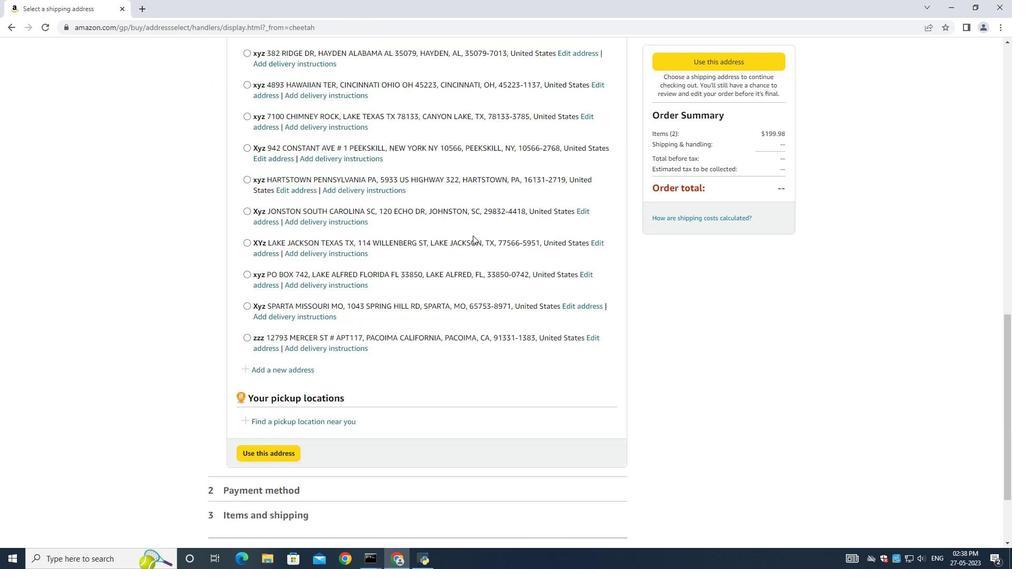 
Action: Mouse scrolled (472, 235) with delta (0, 0)
Screenshot: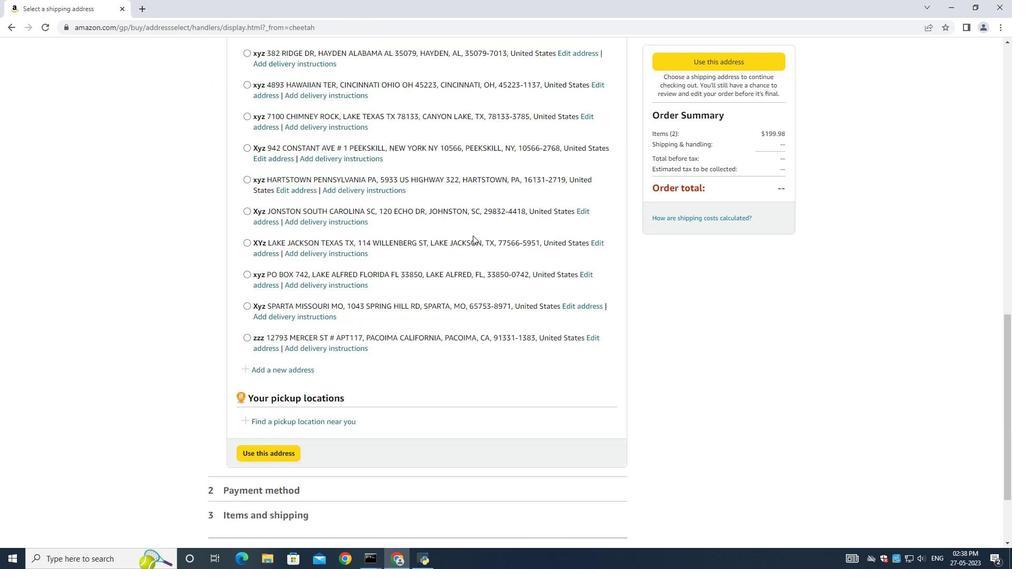 
Action: Mouse scrolled (472, 235) with delta (0, 0)
Screenshot: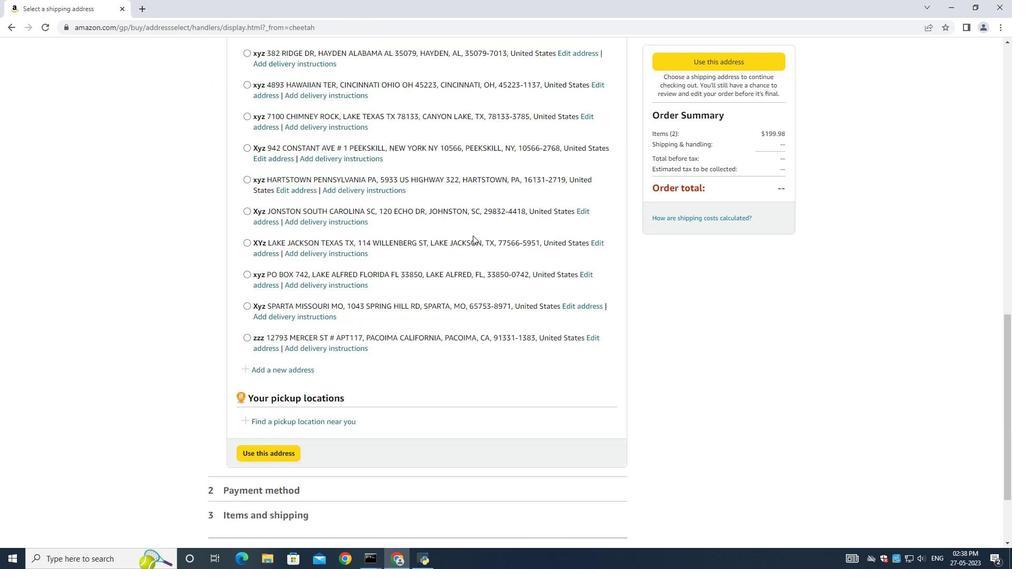 
Action: Mouse scrolled (472, 235) with delta (0, 0)
Screenshot: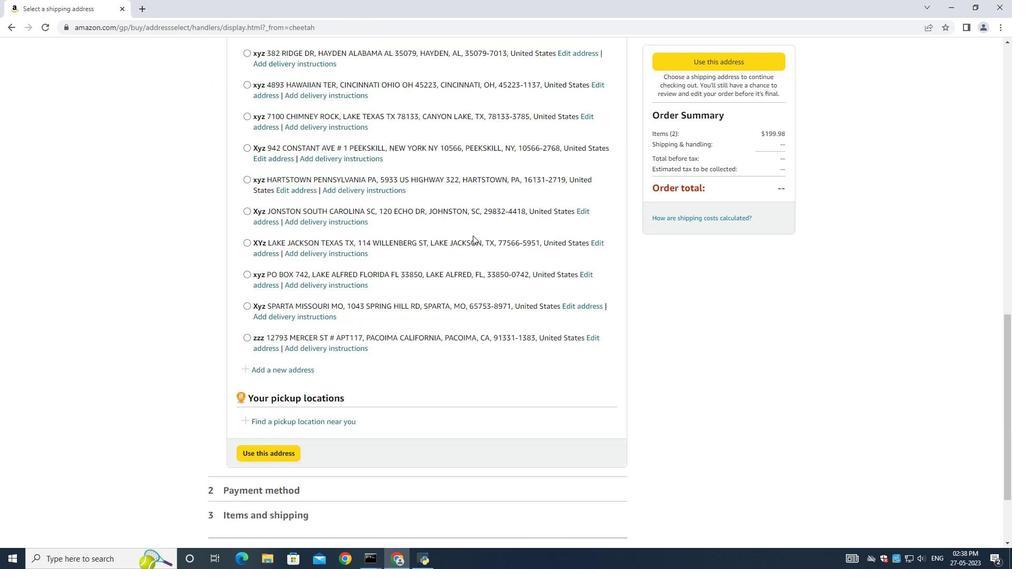 
Action: Mouse scrolled (472, 235) with delta (0, 0)
Screenshot: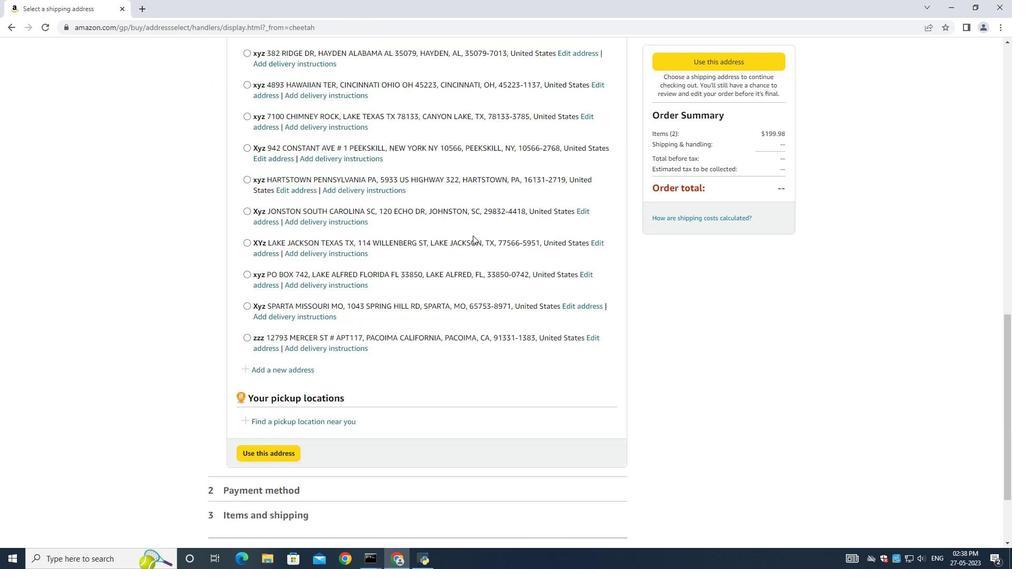 
Action: Mouse moved to (272, 265)
Screenshot: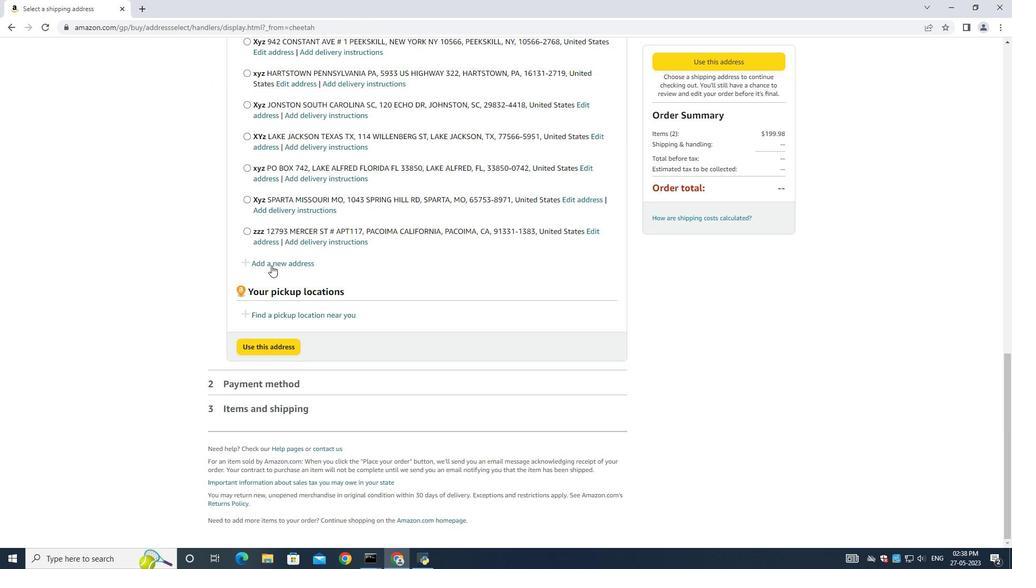 
Action: Mouse pressed left at (272, 265)
Screenshot: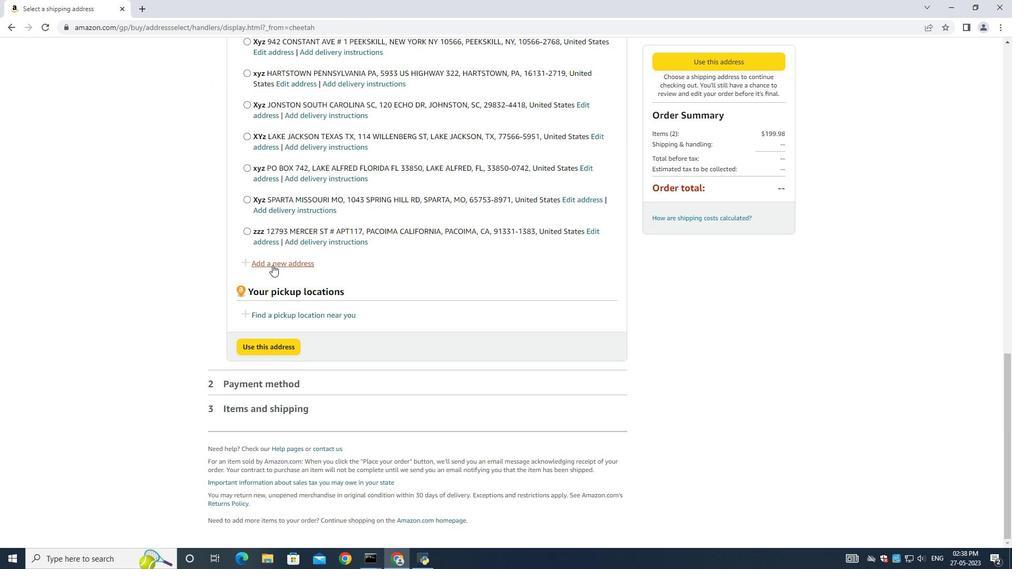 
Action: Mouse moved to (355, 256)
Screenshot: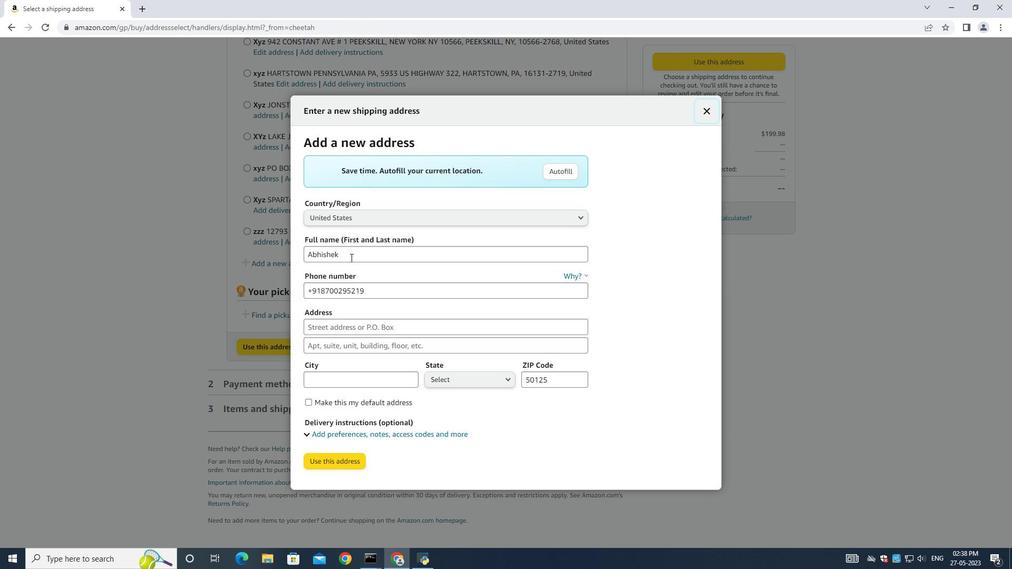 
Action: Mouse pressed left at (355, 256)
Screenshot: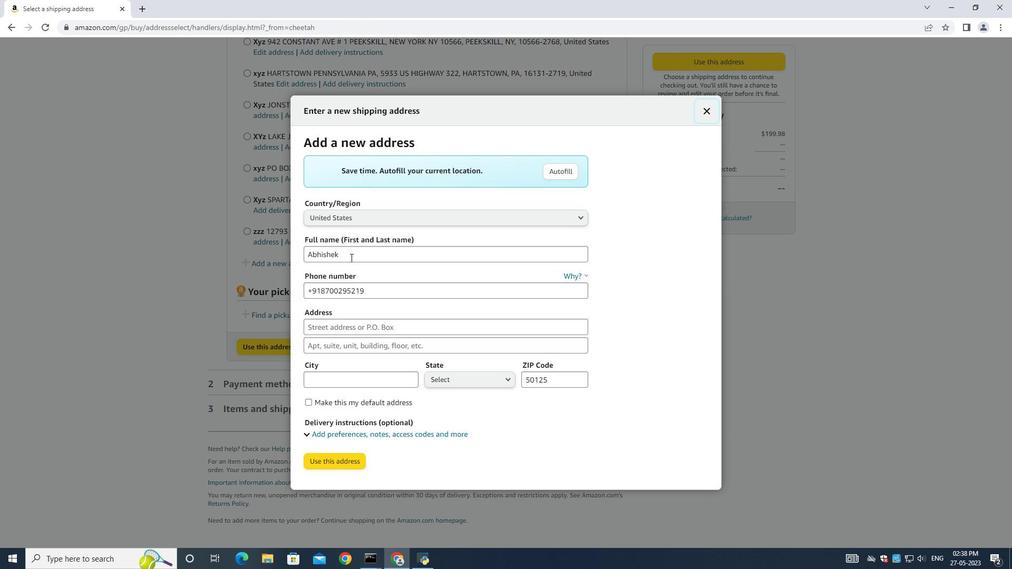 
Action: Key pressed ctrl+A<Key.backspace><Key.shift>Alex
Screenshot: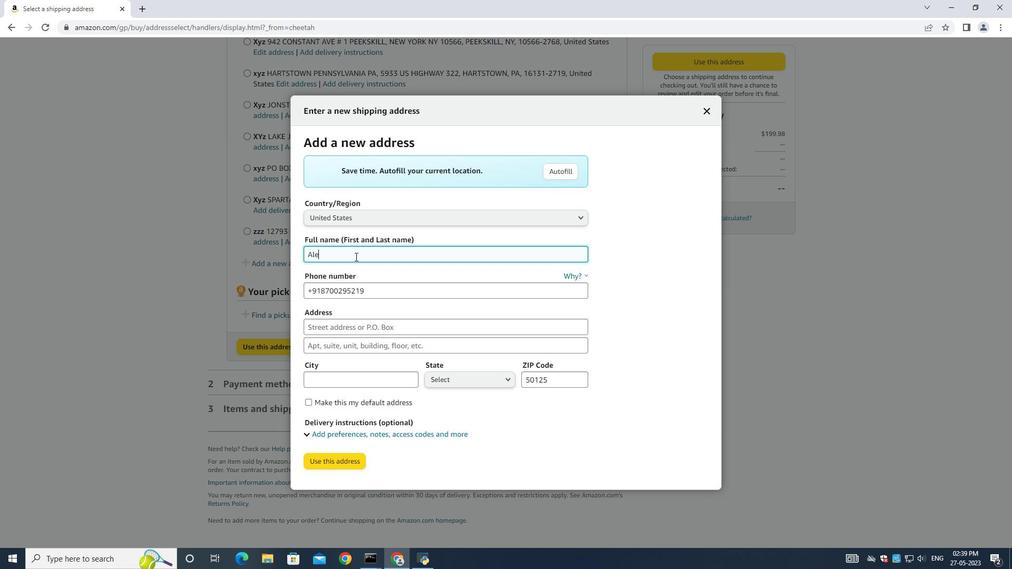 
Action: Mouse moved to (393, 292)
Screenshot: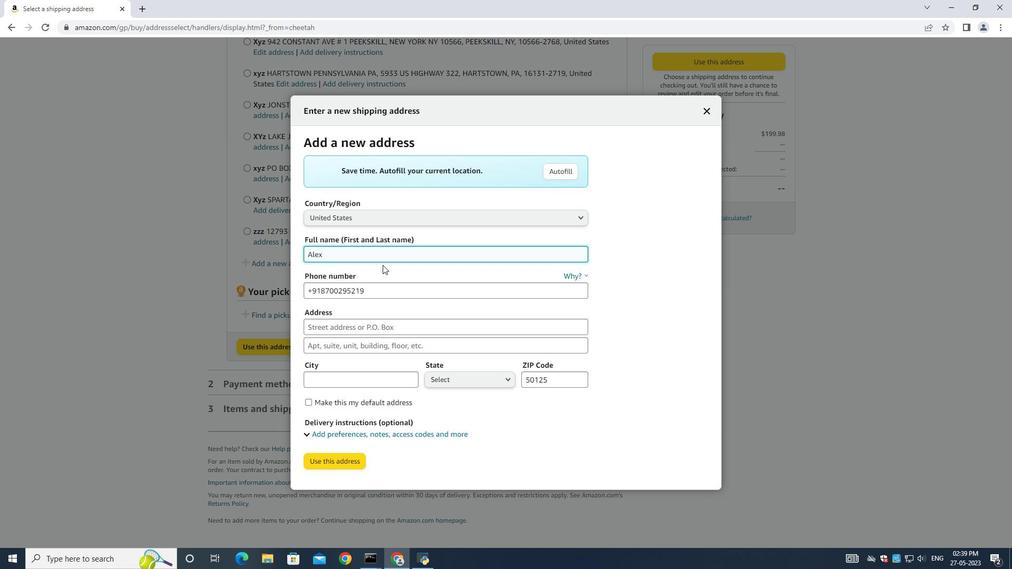 
Action: Mouse pressed left at (393, 292)
Screenshot: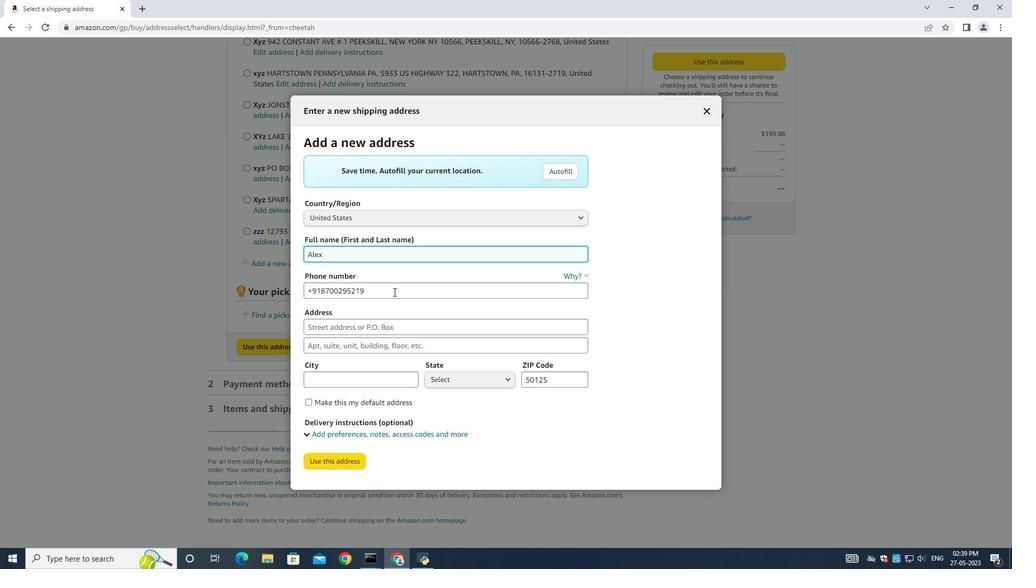 
Action: Key pressed ctrl+A<Key.backspace><Key.shift><Key.shift><Key.shift><Key.shift><Key.shift><Key.shift><Key.shift><Key.shift><Key.shift><Key.shift><Key.shift><Key.shift><Key.shift><Key.shift><Key.shift><Key.shift><Key.shift><Key.shift><Key.shift><Key.shift>(517<Key.shift>)<Key.space><Key.shift>448-8150
Screenshot: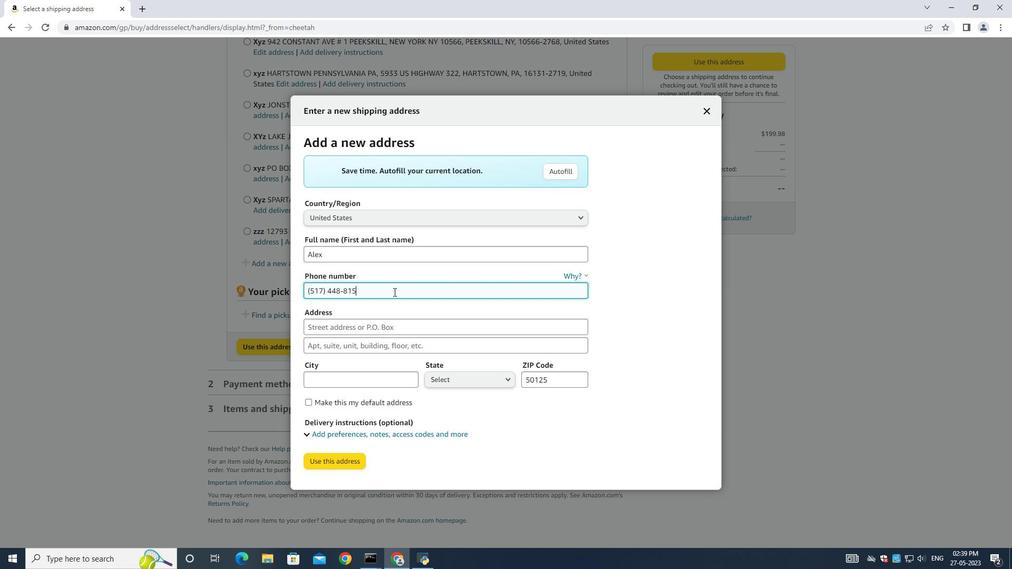 
Action: Mouse moved to (378, 331)
Screenshot: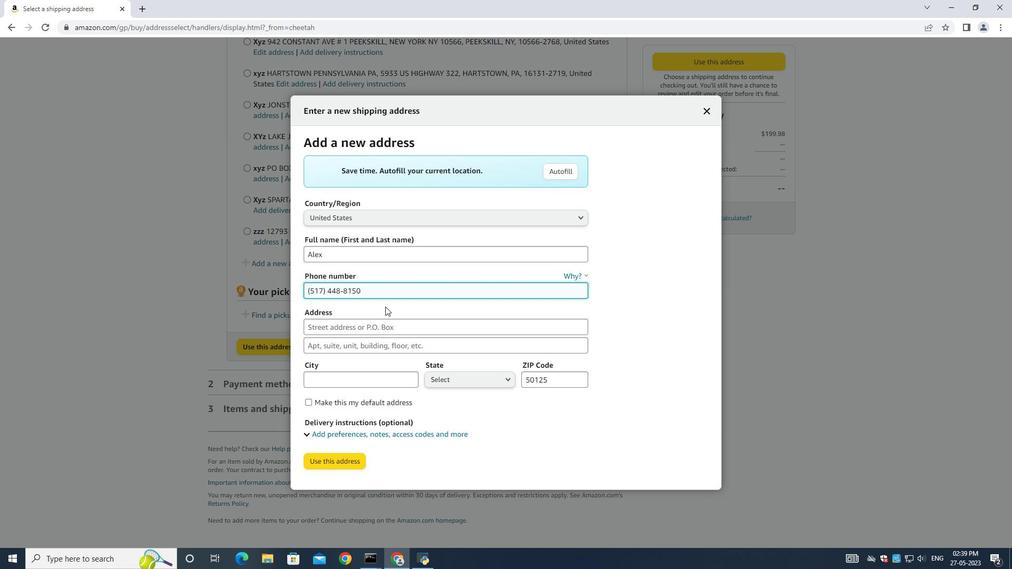 
Action: Mouse pressed left at (378, 331)
Screenshot: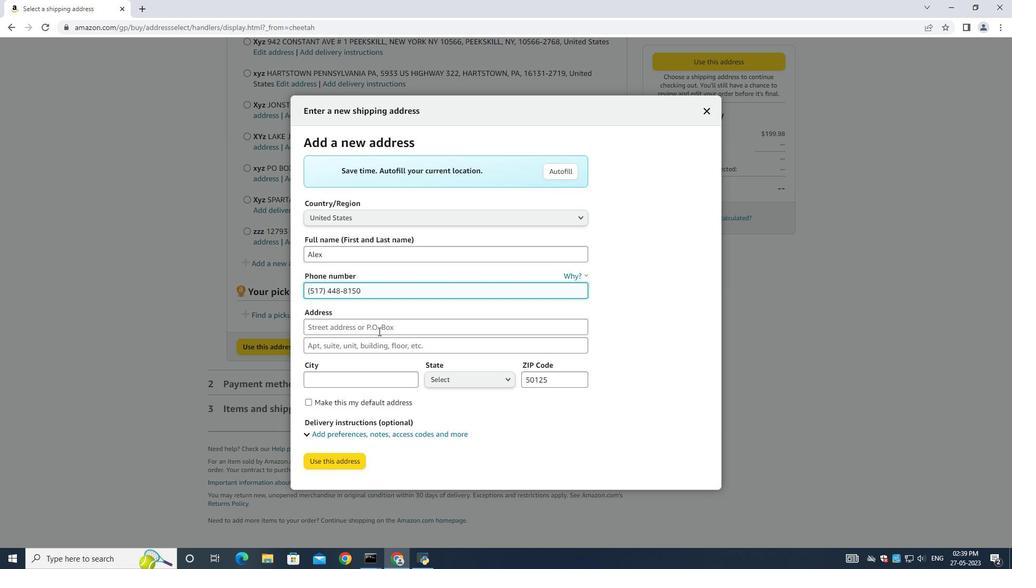 
Action: Mouse moved to (384, 327)
Screenshot: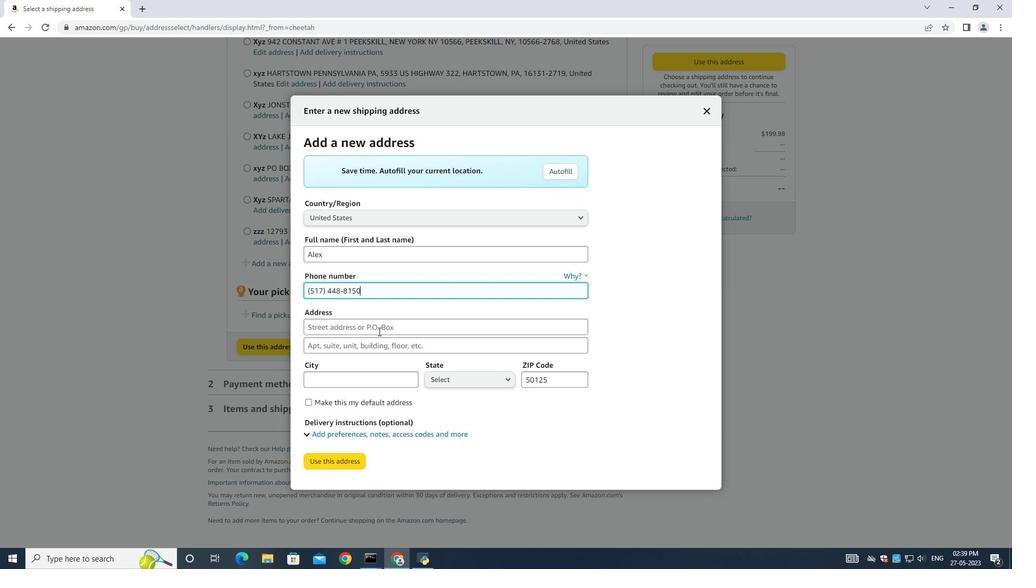 
Action: Key pressed 16610<Key.space><Key.shift>Lowe<Key.space><Key.shift><Key.shift><Key.shift><Key.shift><Key.shift><Key.shift>Rd
Screenshot: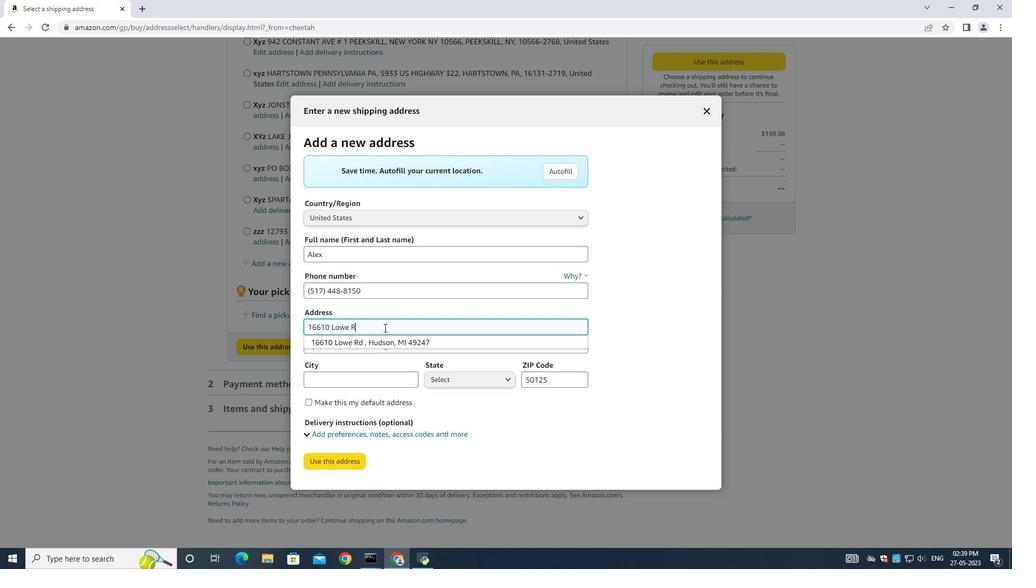 
Action: Mouse moved to (401, 312)
Screenshot: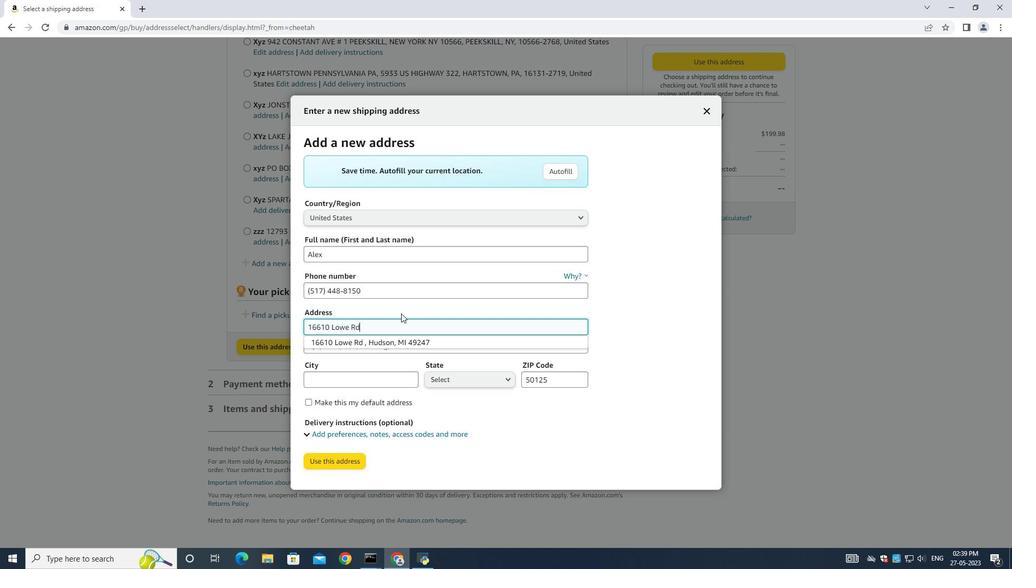 
Action: Mouse pressed left at (401, 312)
Screenshot: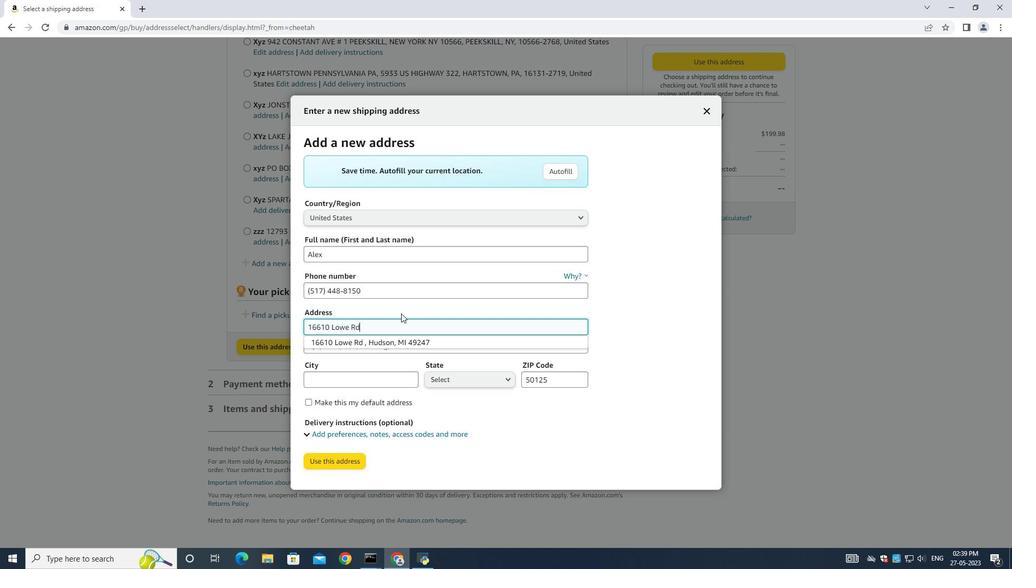 
Action: Mouse moved to (375, 344)
Screenshot: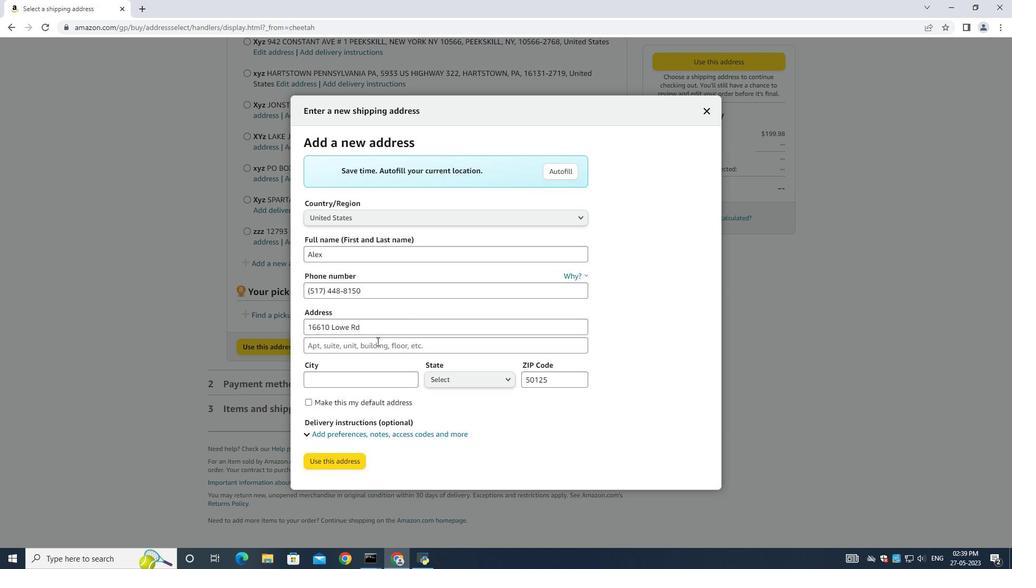 
Action: Mouse pressed left at (375, 344)
Screenshot: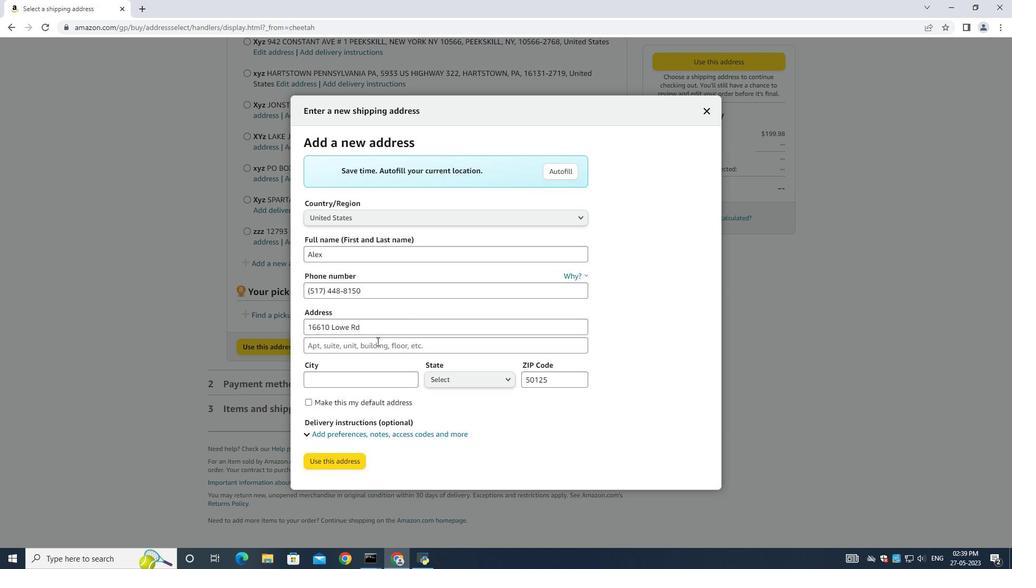 
Action: Mouse moved to (376, 344)
Screenshot: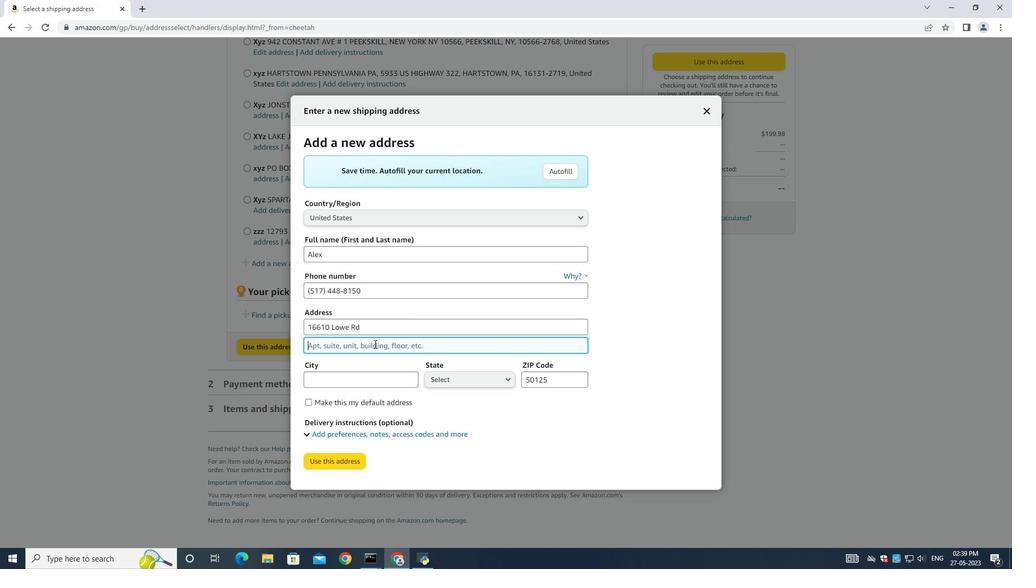 
Action: Key pressed <Key.shift>Hudson<Key.space><Key.shift>Michigan<Key.shift>(MI)<Key.space>
Screenshot: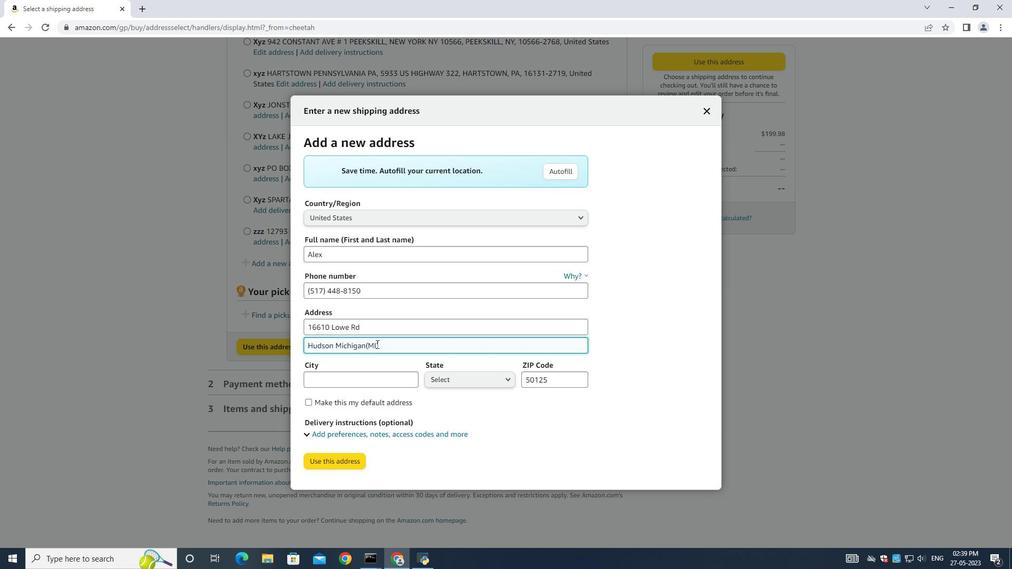 
Action: Mouse moved to (374, 378)
Screenshot: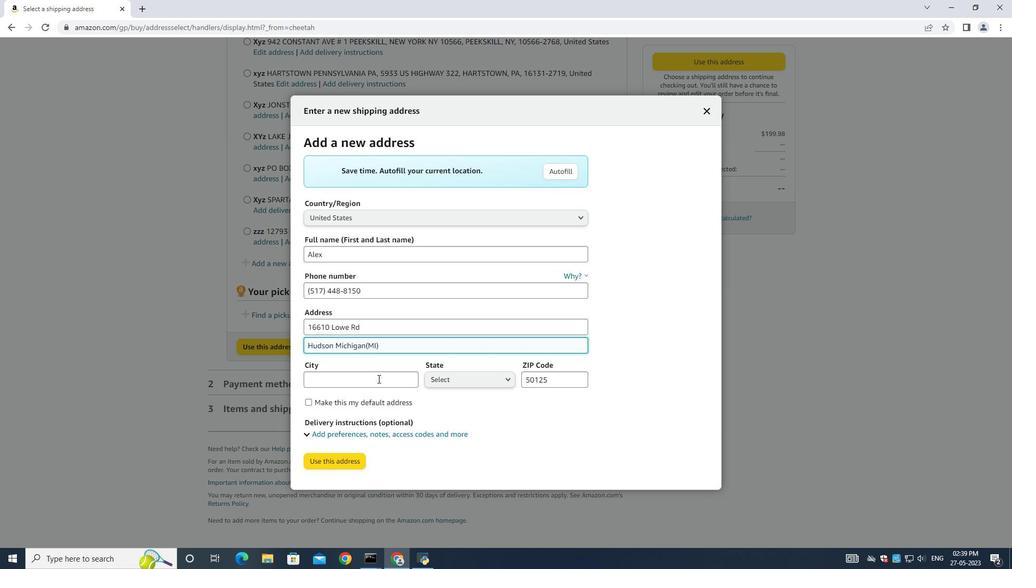 
Action: Mouse pressed left at (374, 378)
Screenshot: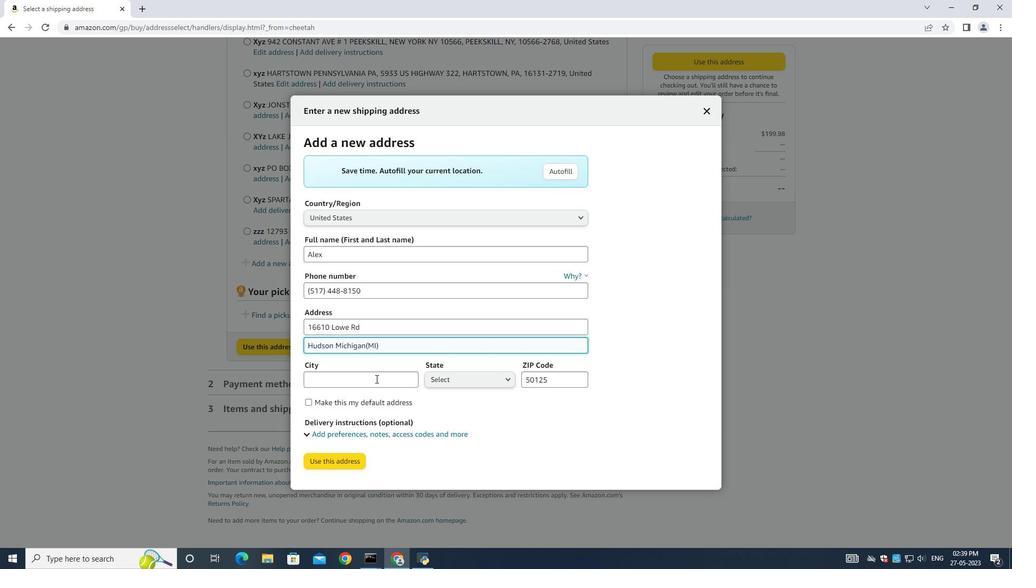
Action: Mouse moved to (374, 378)
Screenshot: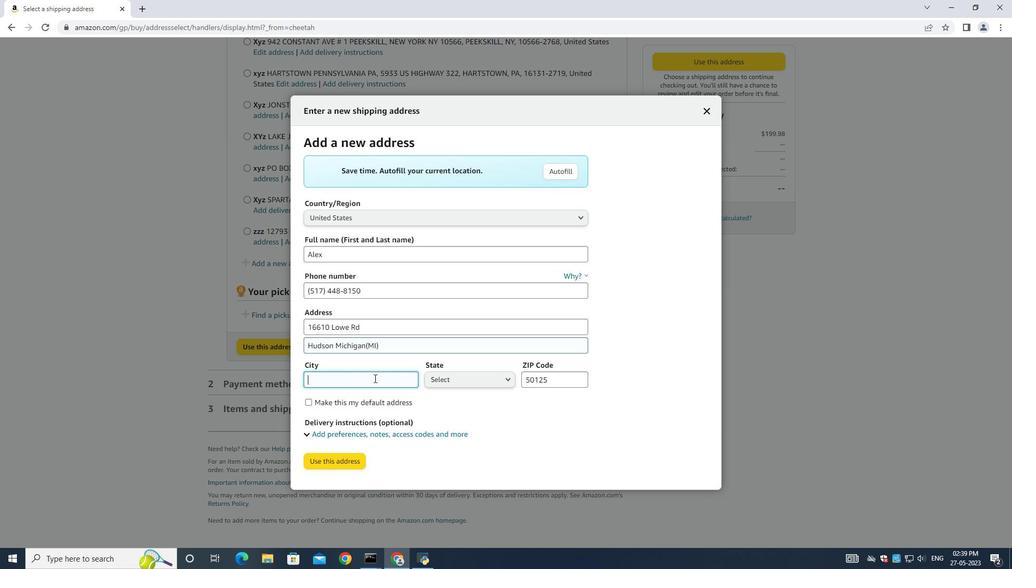 
Action: Key pressed <Key.shift>Hudson
Screenshot: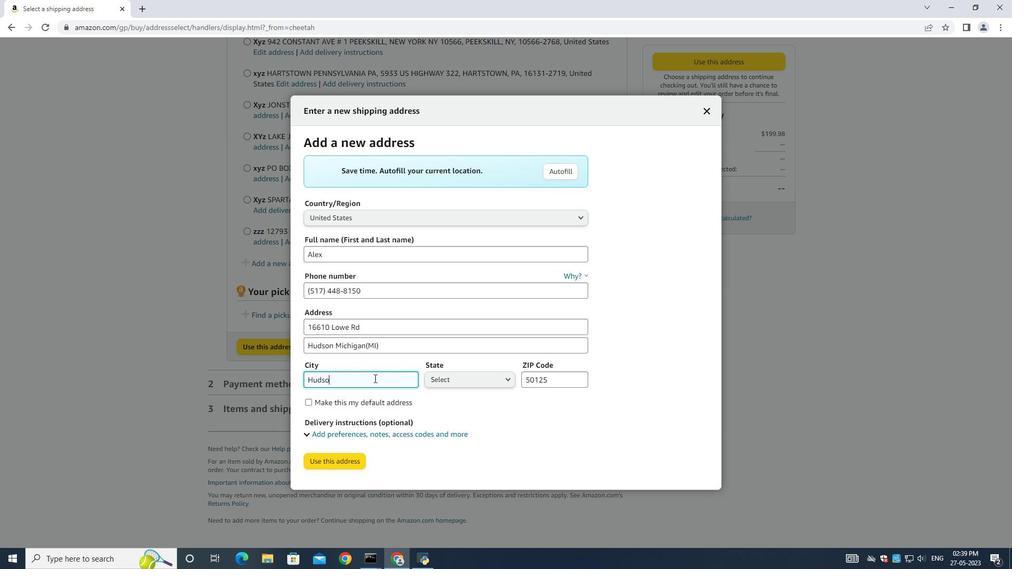 
Action: Mouse moved to (439, 382)
Screenshot: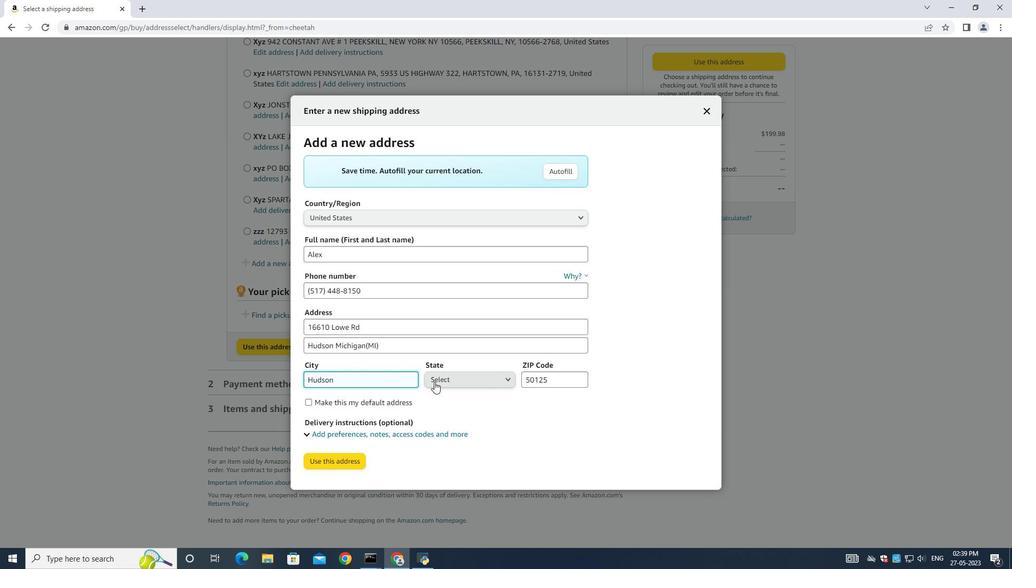 
Action: Mouse pressed left at (439, 382)
Screenshot: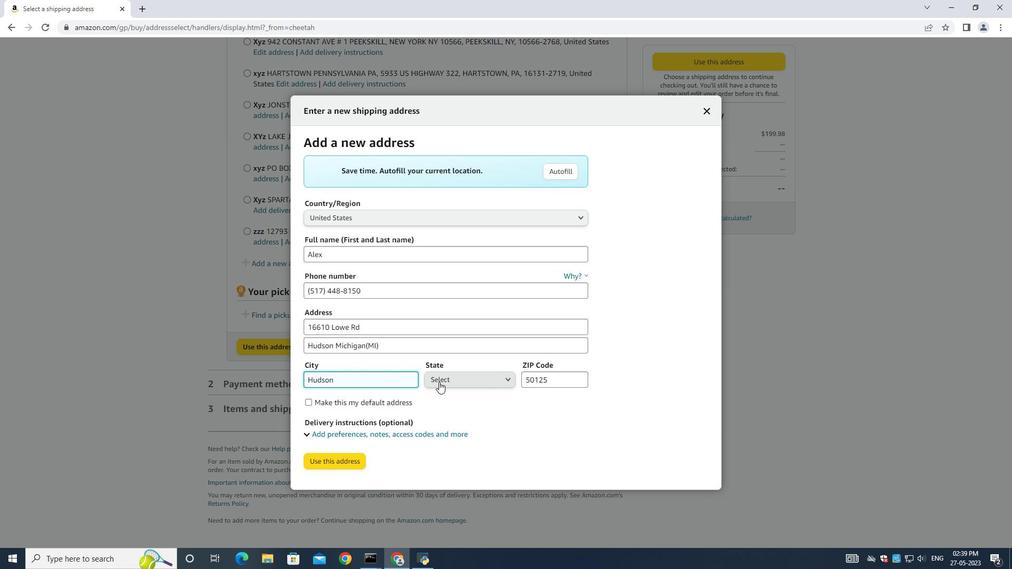 
Action: Mouse moved to (455, 324)
Screenshot: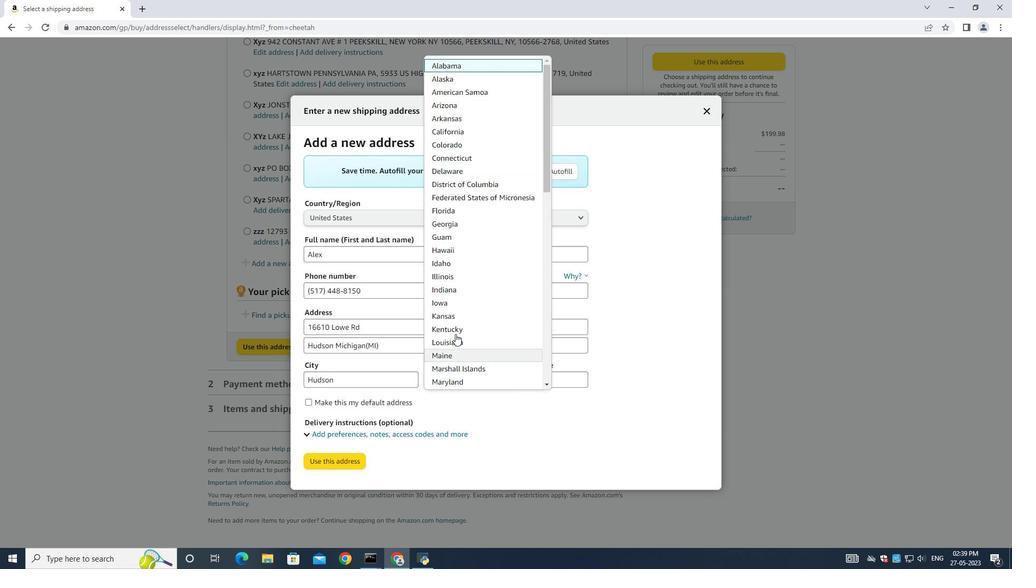 
Action: Mouse scrolled (455, 323) with delta (0, 0)
Screenshot: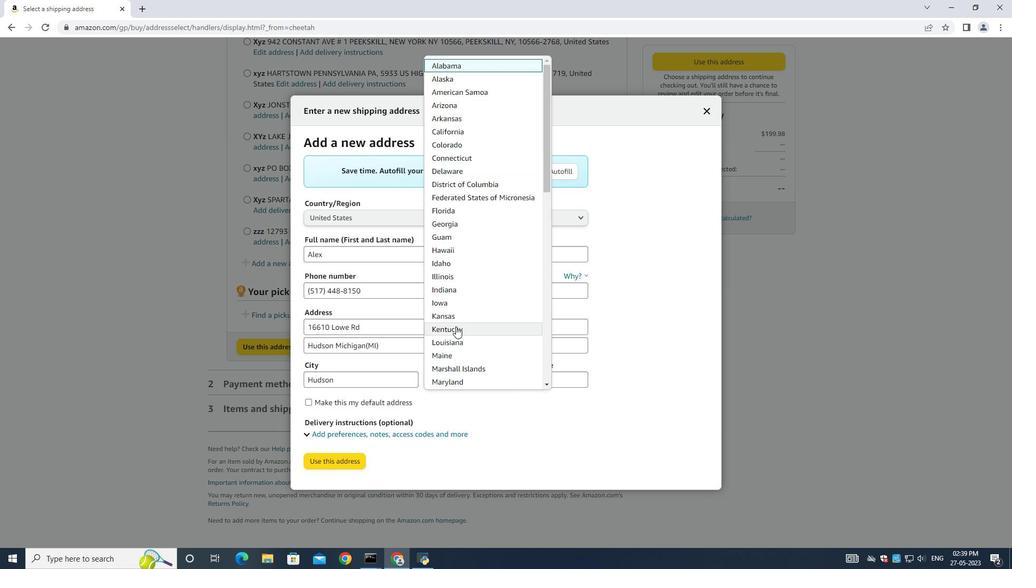 
Action: Mouse moved to (455, 323)
Screenshot: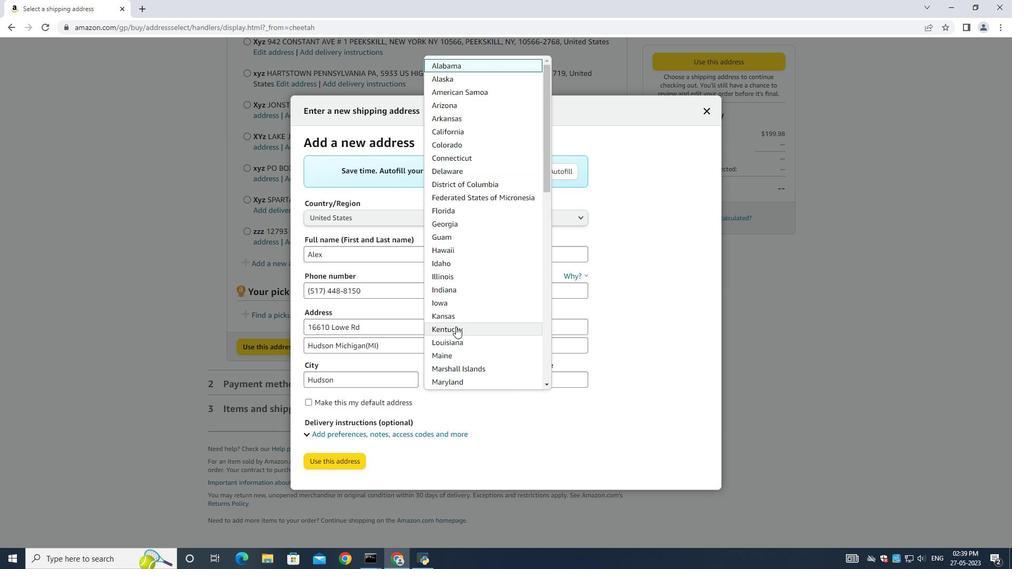 
Action: Mouse scrolled (455, 323) with delta (0, 0)
Screenshot: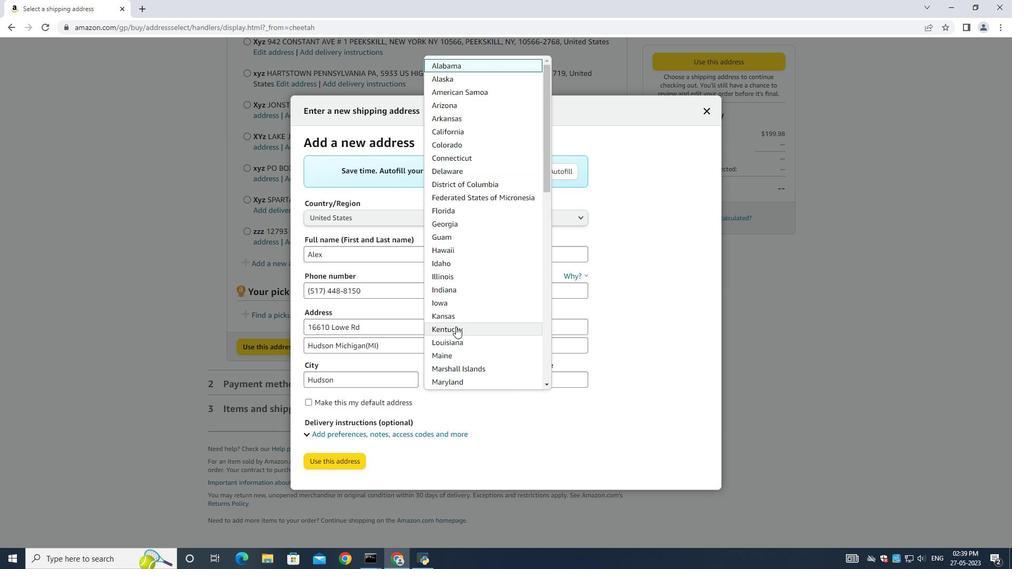 
Action: Mouse scrolled (455, 323) with delta (0, 0)
Screenshot: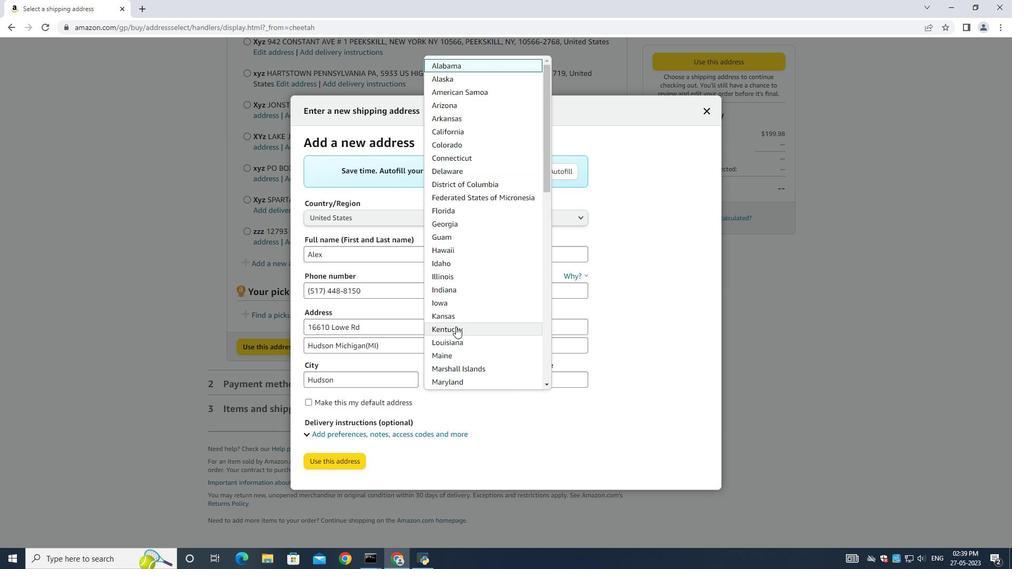 
Action: Mouse scrolled (455, 323) with delta (0, 0)
Screenshot: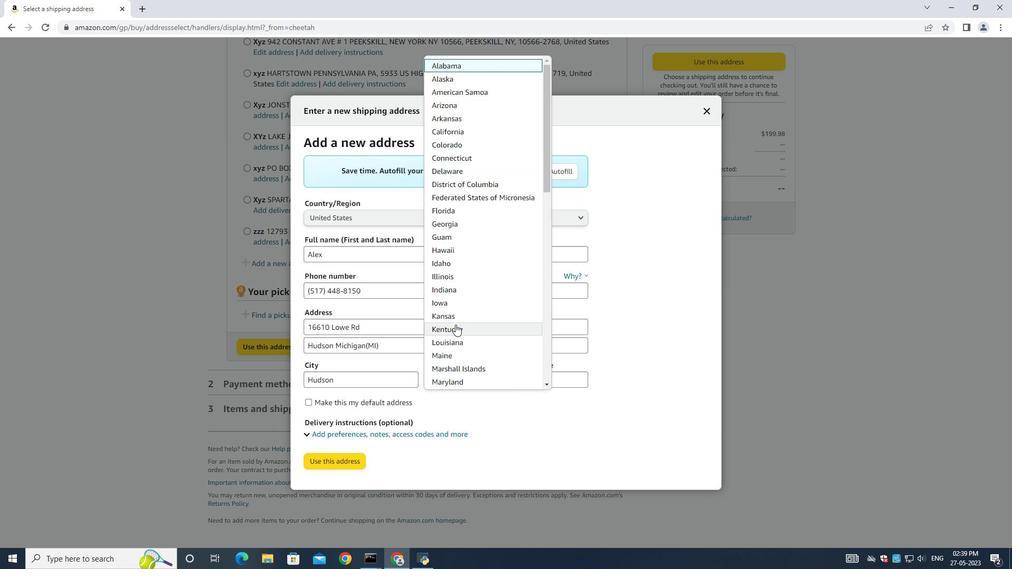 
Action: Mouse scrolled (455, 323) with delta (0, 0)
Screenshot: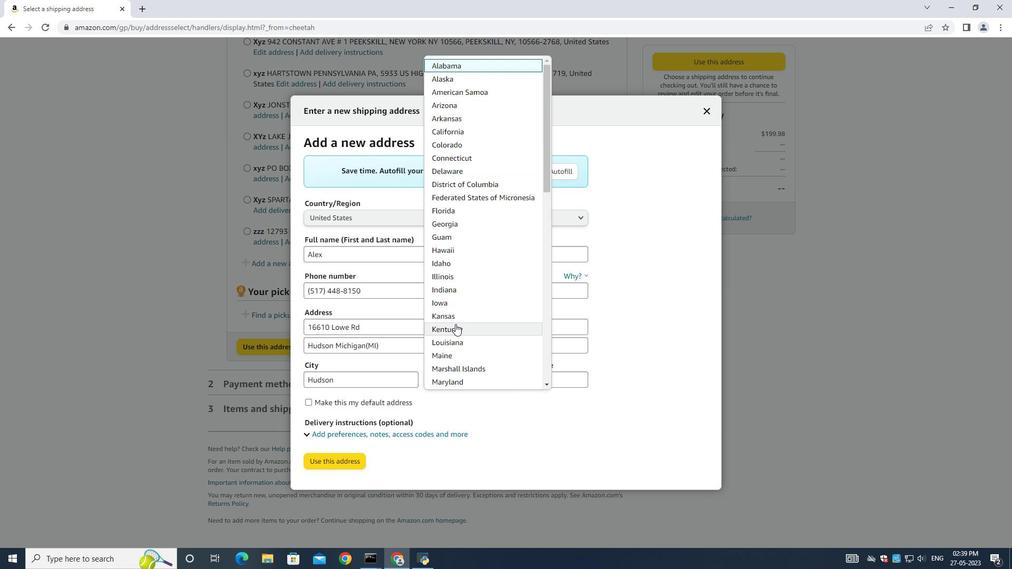 
Action: Mouse moved to (467, 143)
Screenshot: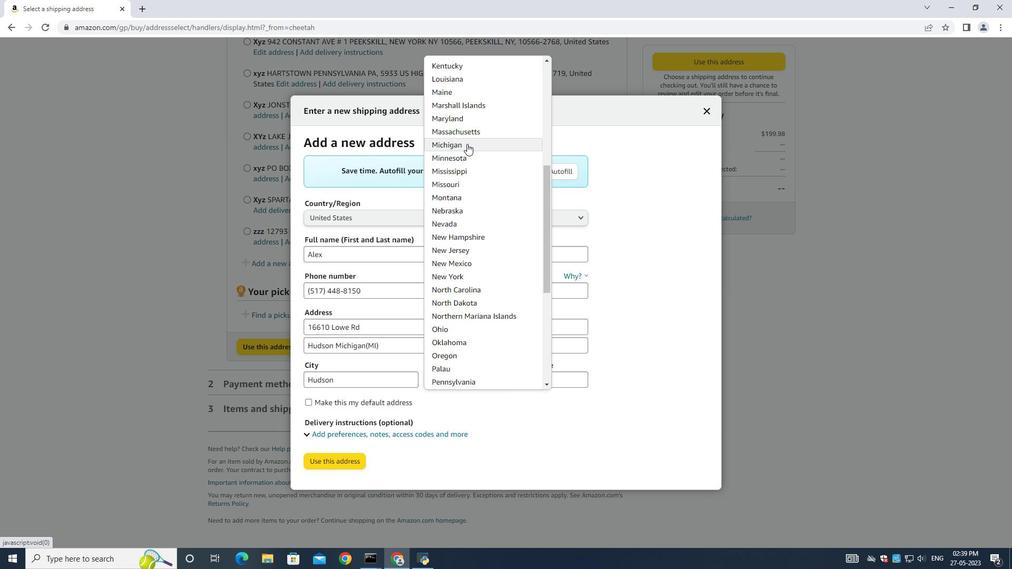 
Action: Mouse pressed left at (467, 143)
Screenshot: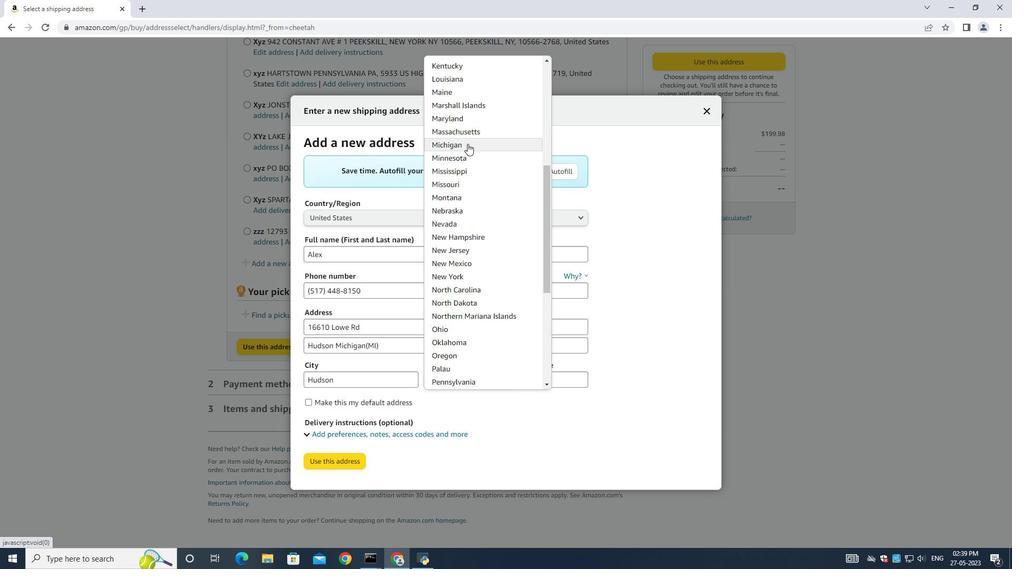 
Action: Mouse moved to (536, 377)
Screenshot: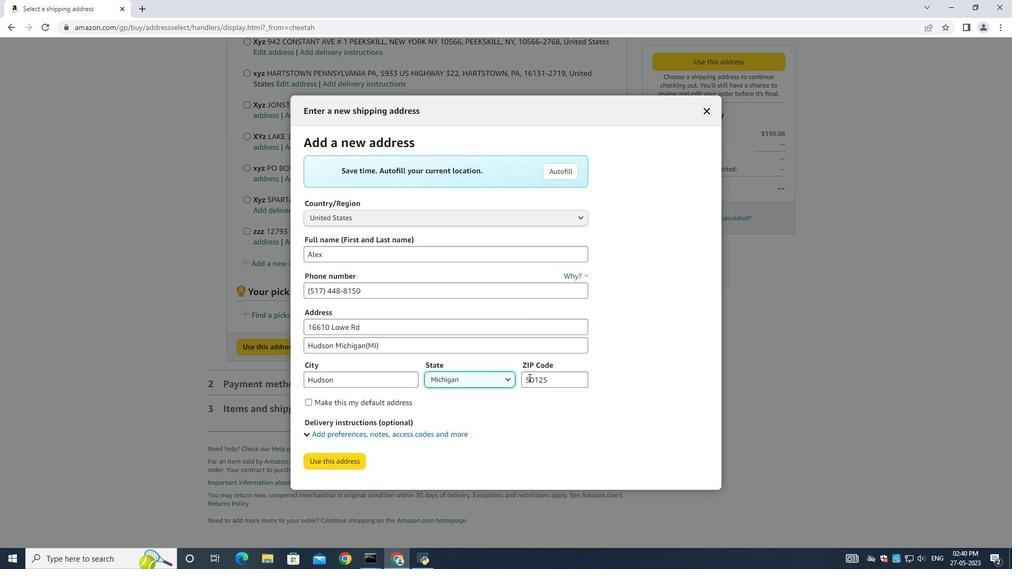 
Action: Mouse pressed left at (536, 377)
Screenshot: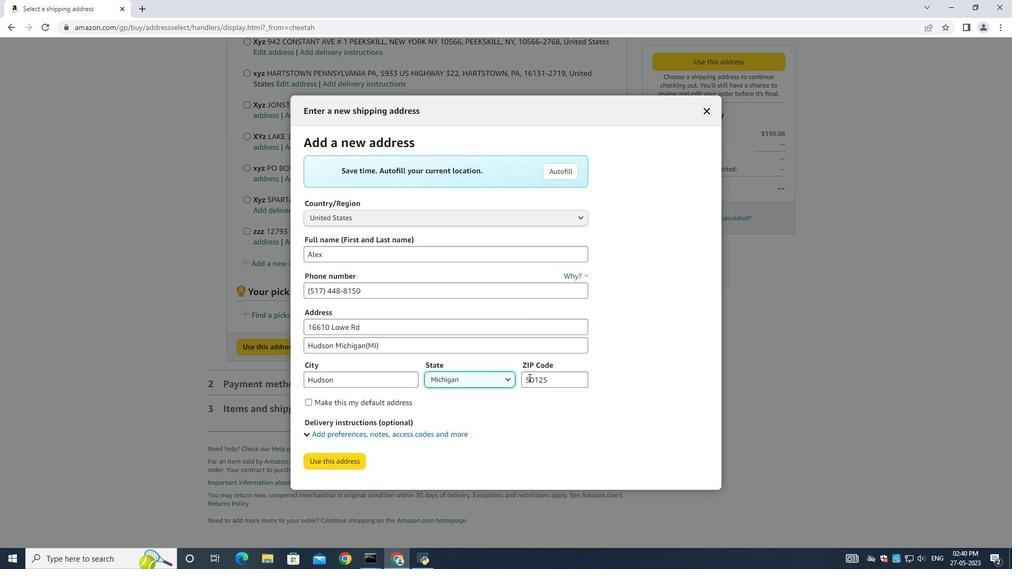
Action: Mouse moved to (535, 377)
Screenshot: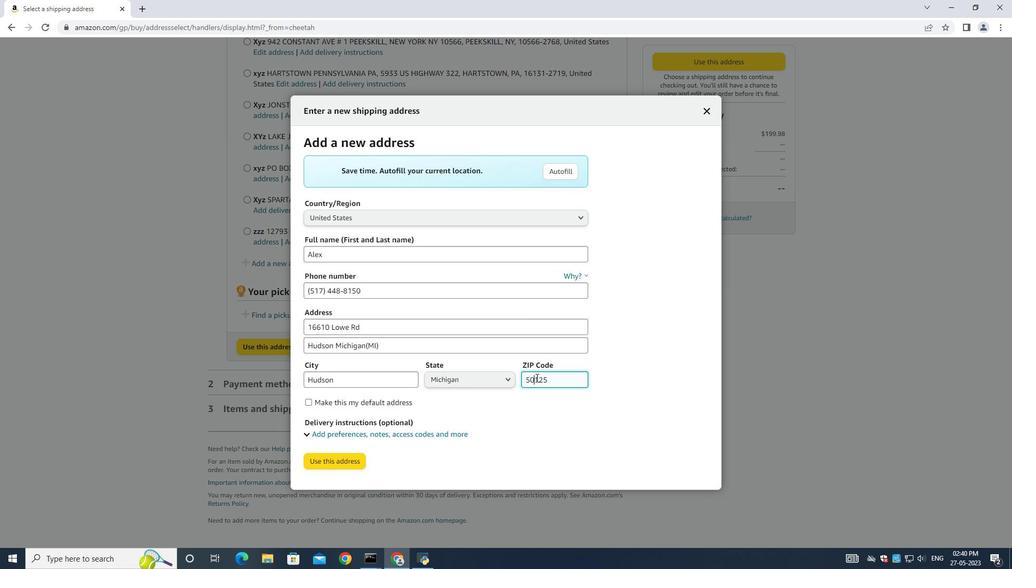 
Action: Key pressed ctrl+A<Key.backspace>4924<Key.backspace>47
Screenshot: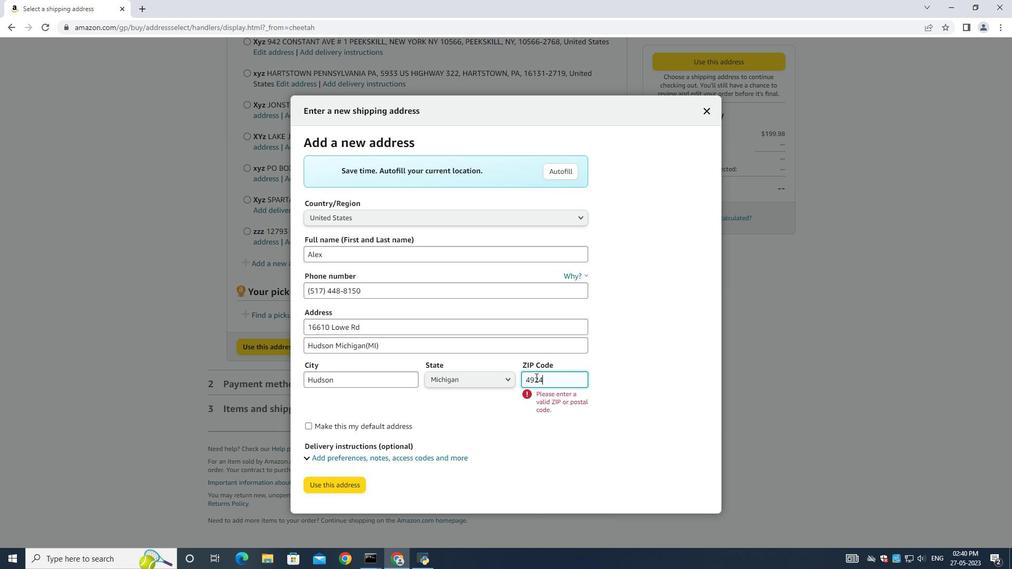 
Action: Mouse moved to (350, 463)
Screenshot: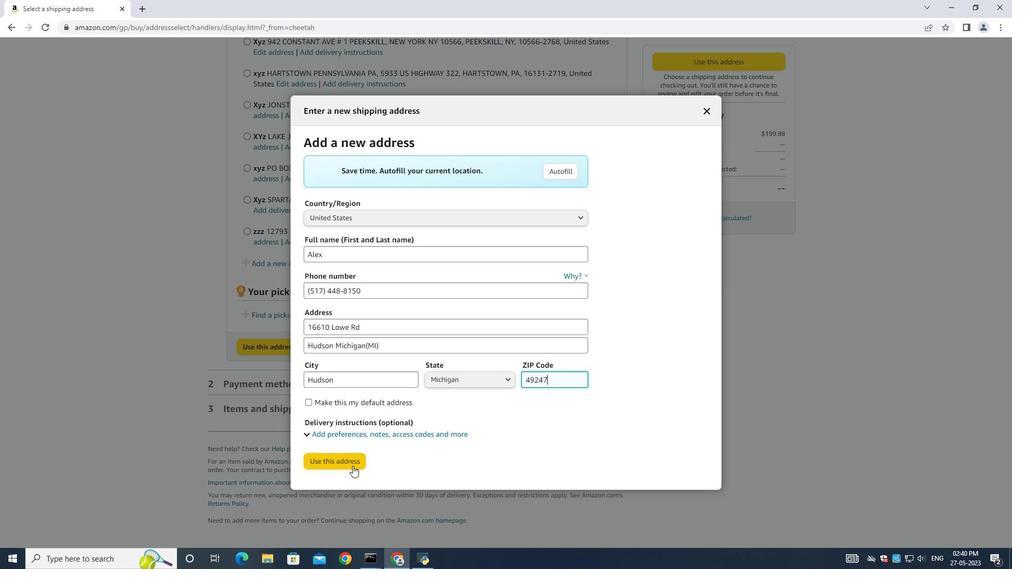 
Action: Mouse pressed left at (350, 463)
Screenshot: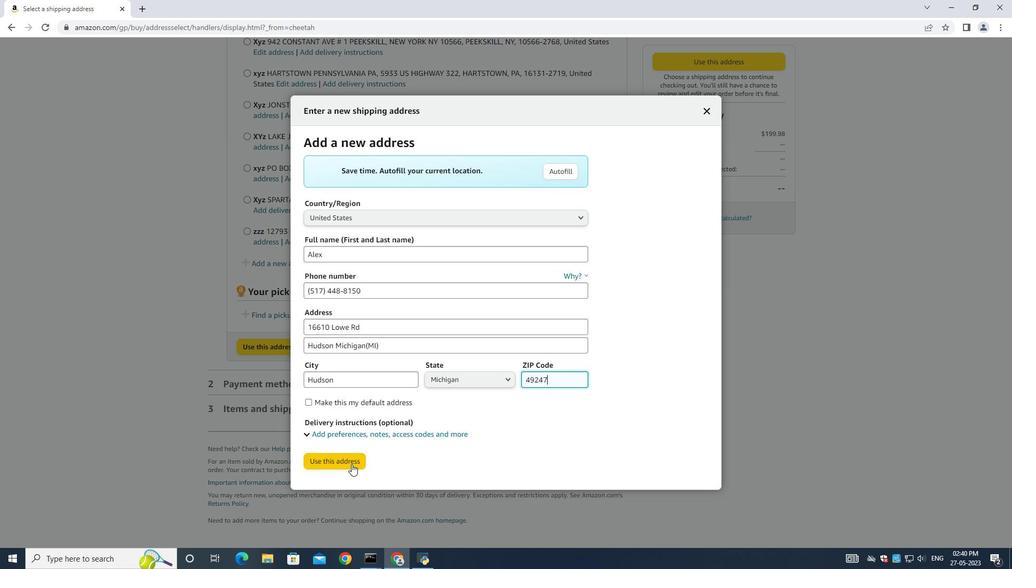 
Action: Mouse moved to (351, 463)
Screenshot: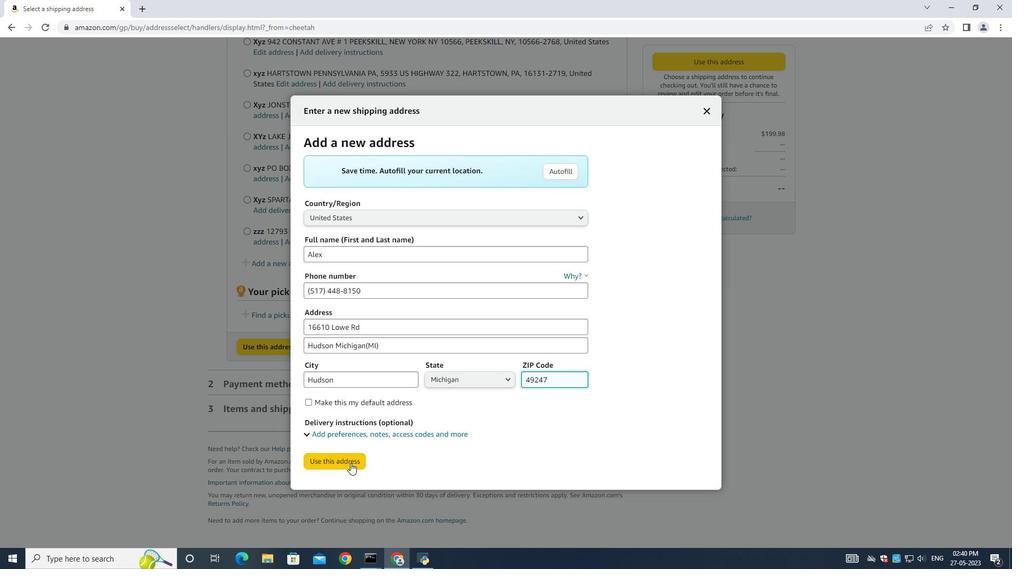 
